 Task: Look for space in Salaqi, China from 9th June, 2023 to 16th June, 2023 for 2 adults in price range Rs.8000 to Rs.16000. Place can be entire place with 2 bedrooms having 2 beds and 1 bathroom. Property type can be house, flat, guest house. Booking option can be shelf check-in. Required host language is Chinese (Simplified).
Action: Mouse moved to (697, 91)
Screenshot: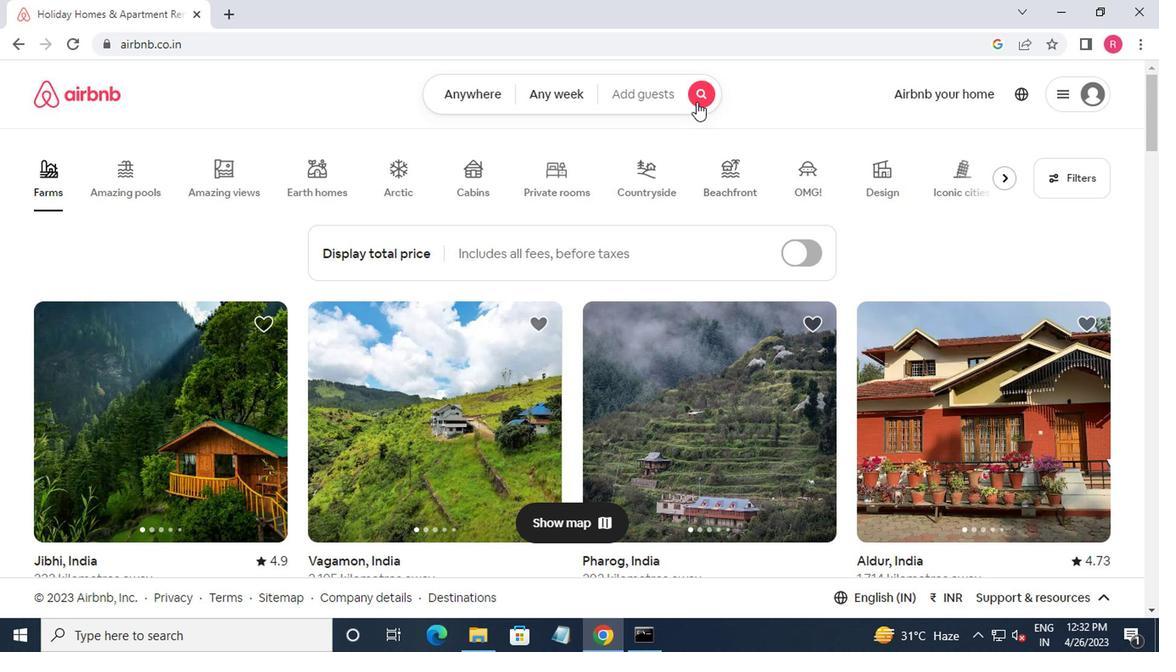 
Action: Mouse pressed left at (697, 91)
Screenshot: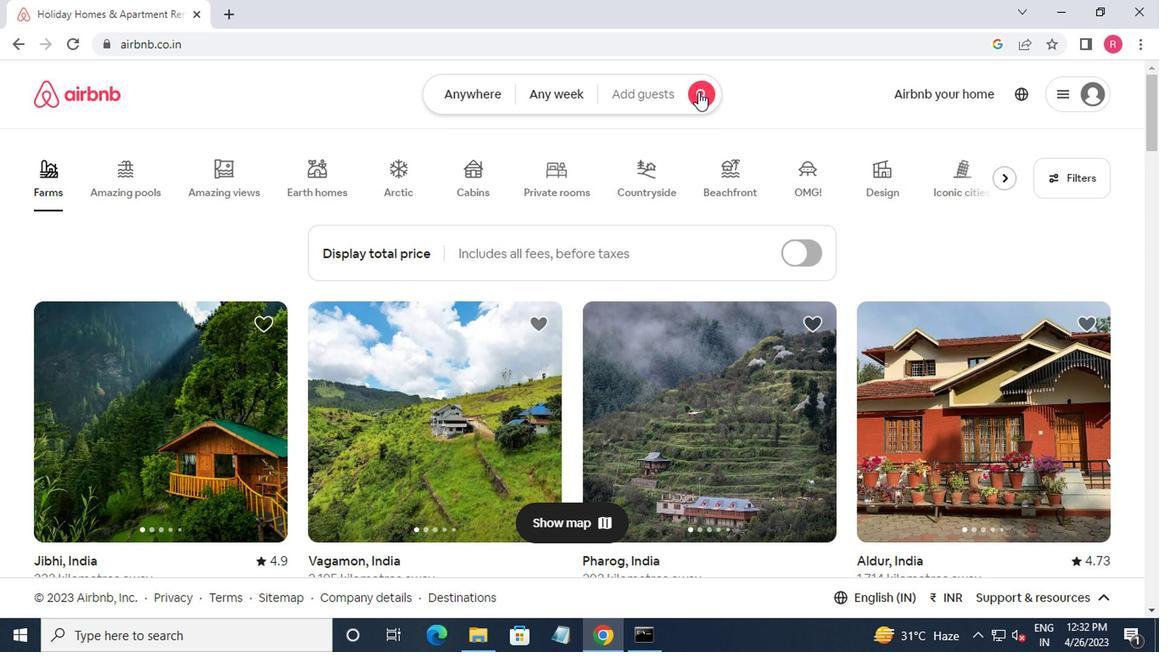 
Action: Mouse moved to (370, 169)
Screenshot: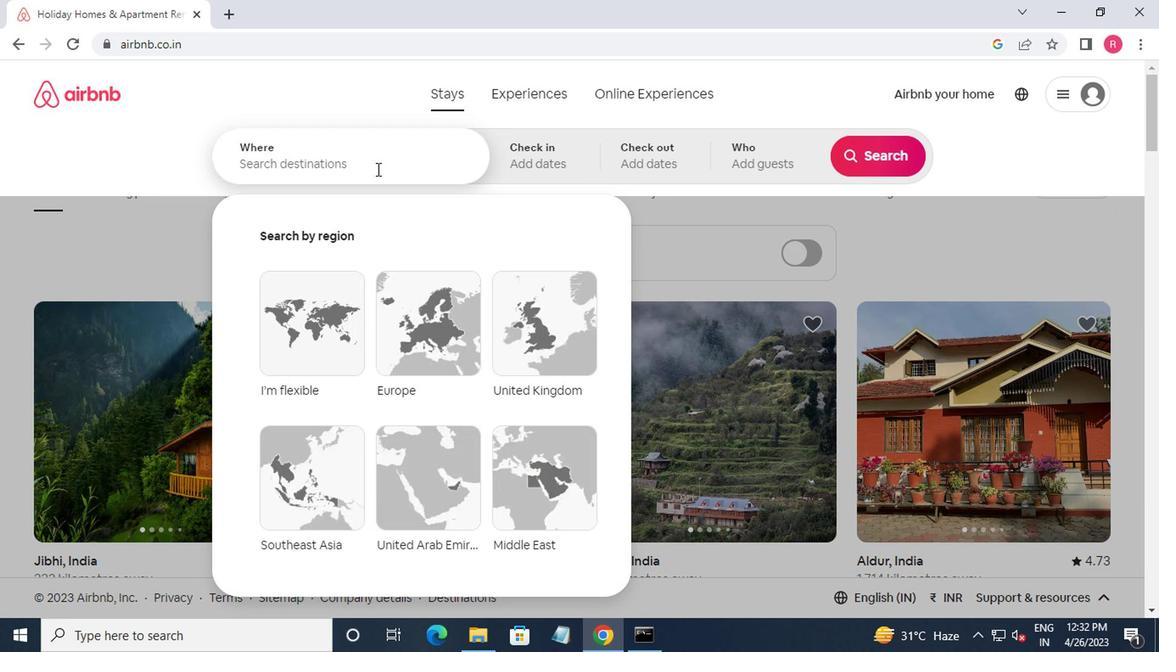 
Action: Mouse pressed left at (370, 169)
Screenshot: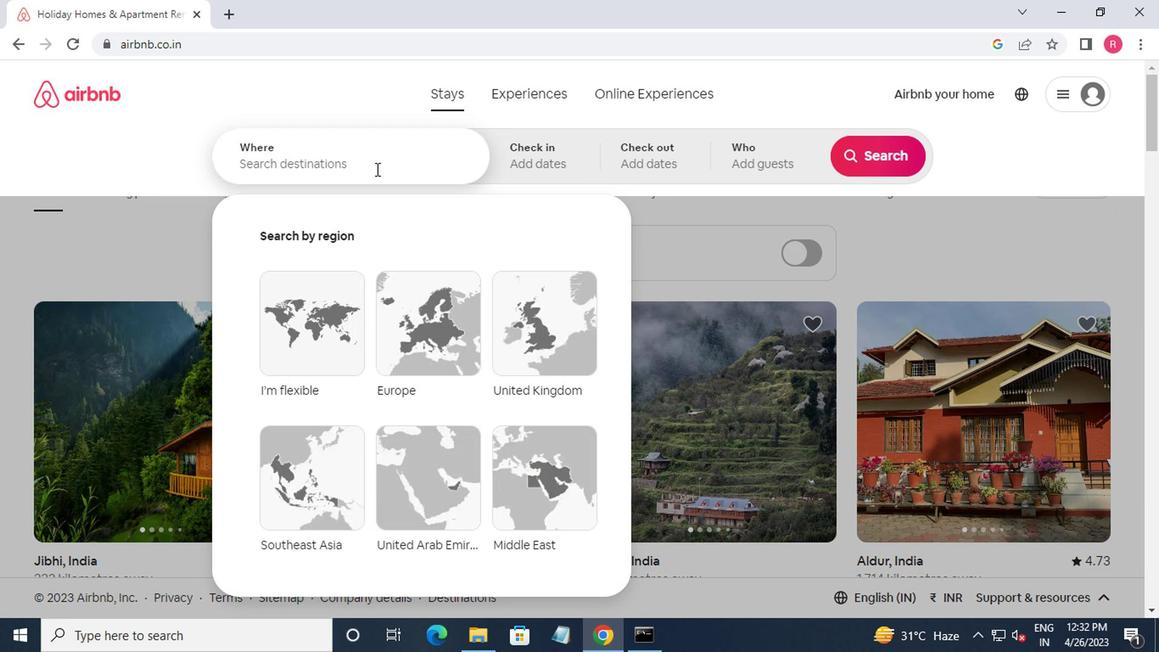 
Action: Mouse moved to (387, 176)
Screenshot: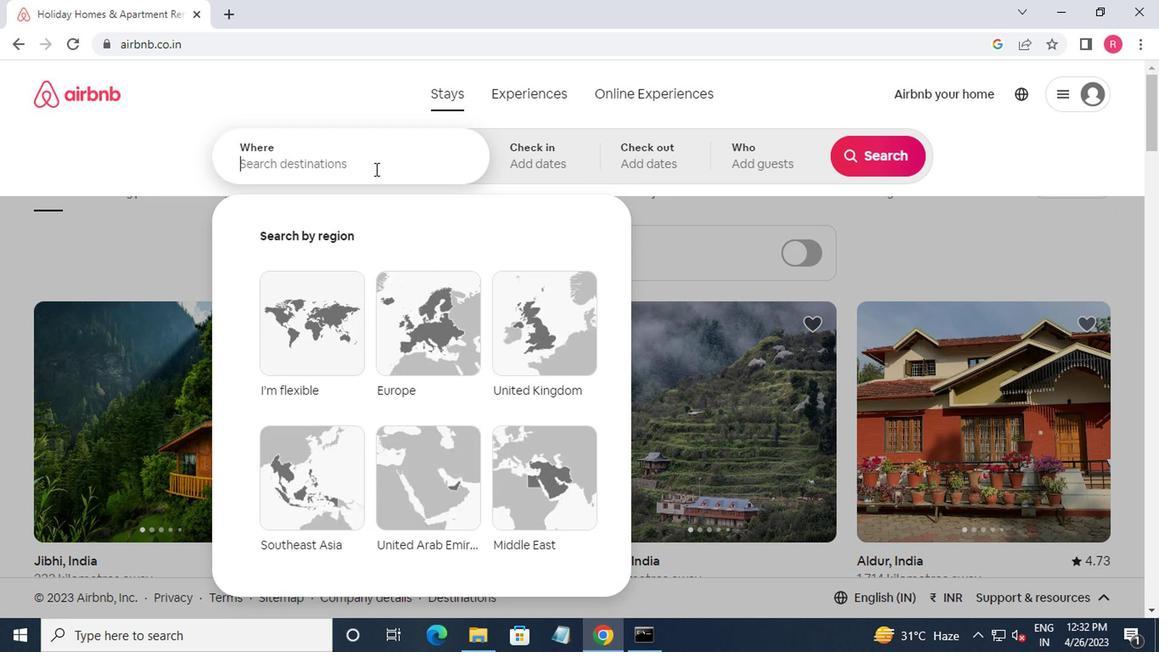 
Action: Key pressed salaqi,china<Key.enter>
Screenshot: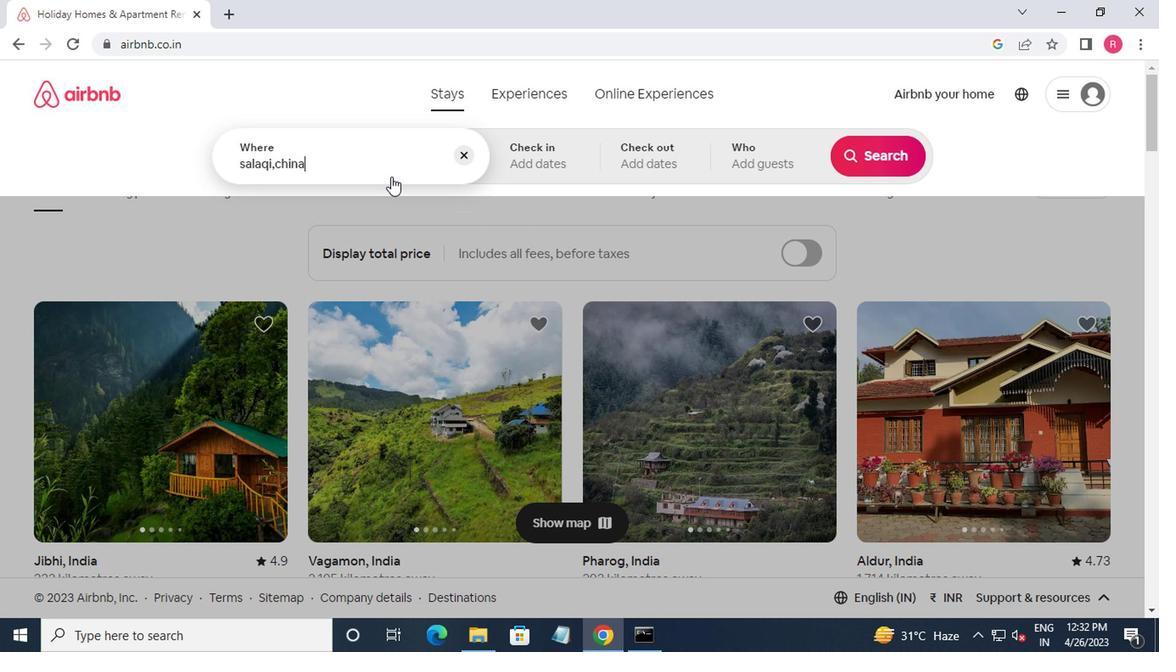 
Action: Mouse moved to (863, 296)
Screenshot: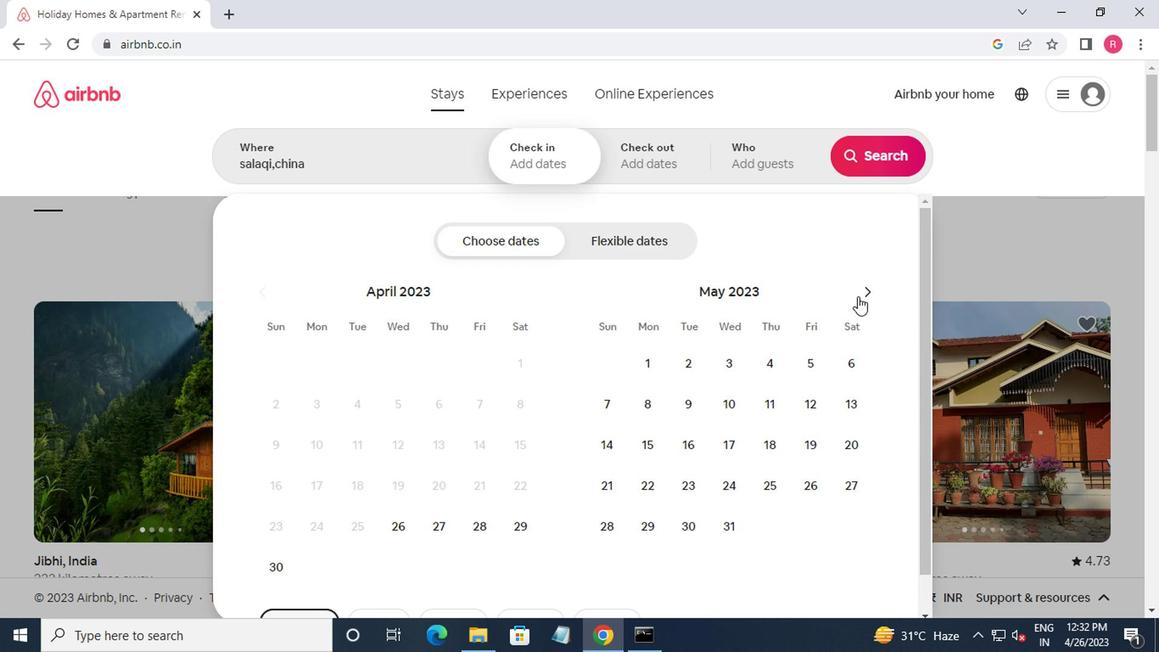 
Action: Mouse pressed left at (863, 296)
Screenshot: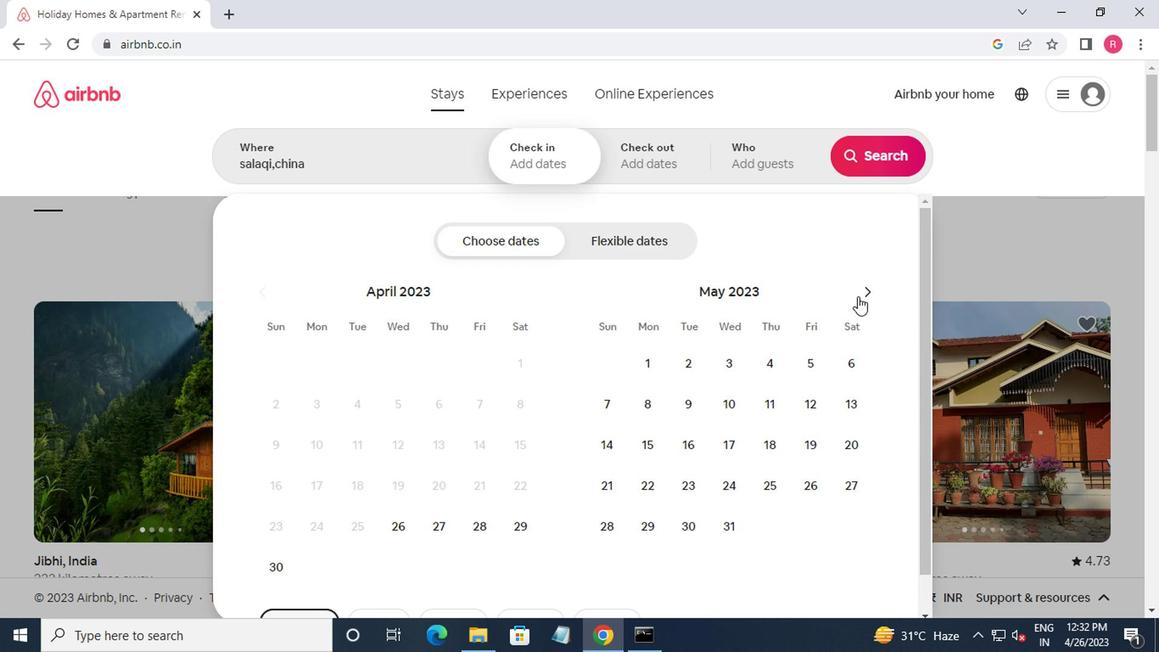 
Action: Mouse moved to (810, 416)
Screenshot: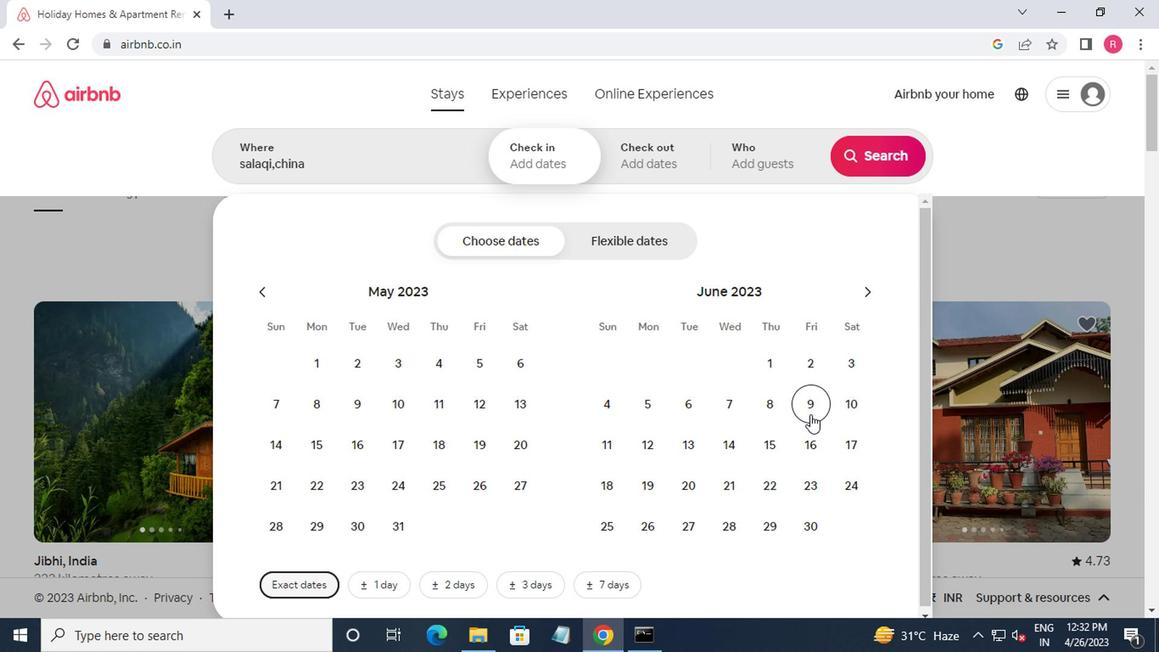 
Action: Mouse pressed left at (810, 416)
Screenshot: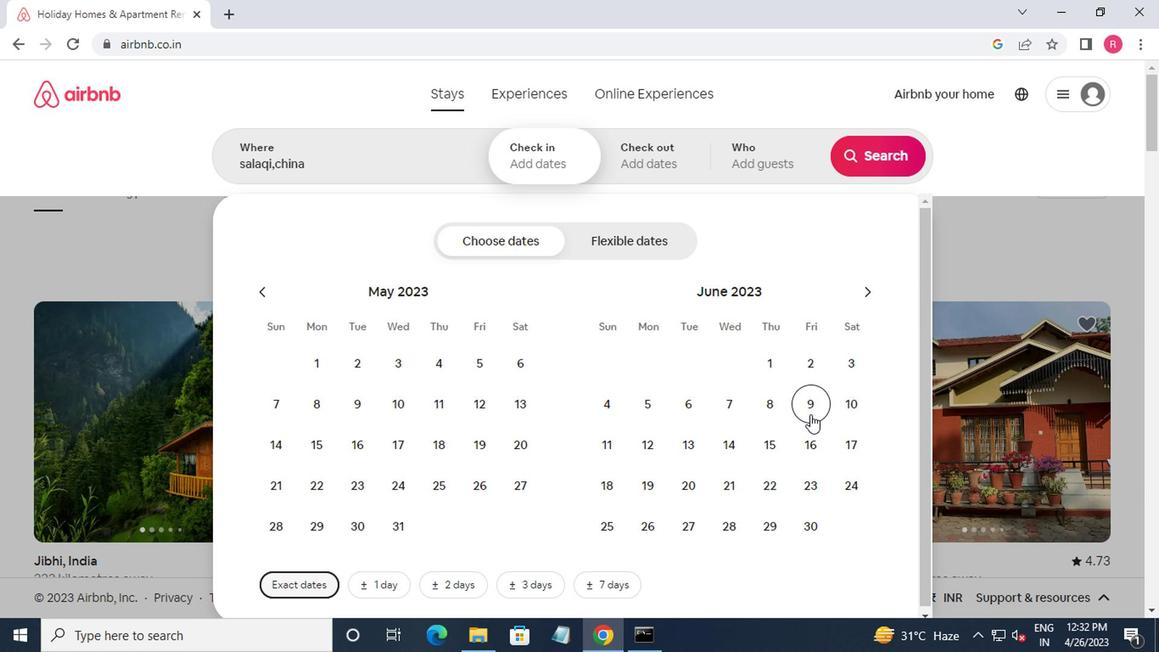 
Action: Mouse moved to (814, 453)
Screenshot: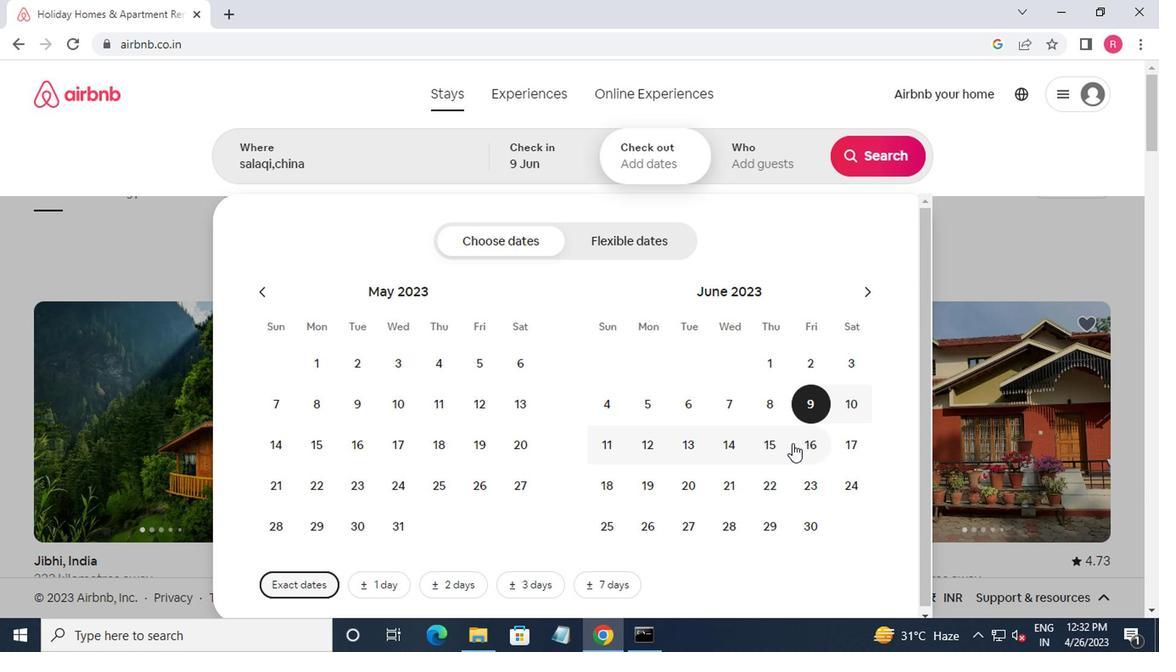 
Action: Mouse pressed left at (814, 453)
Screenshot: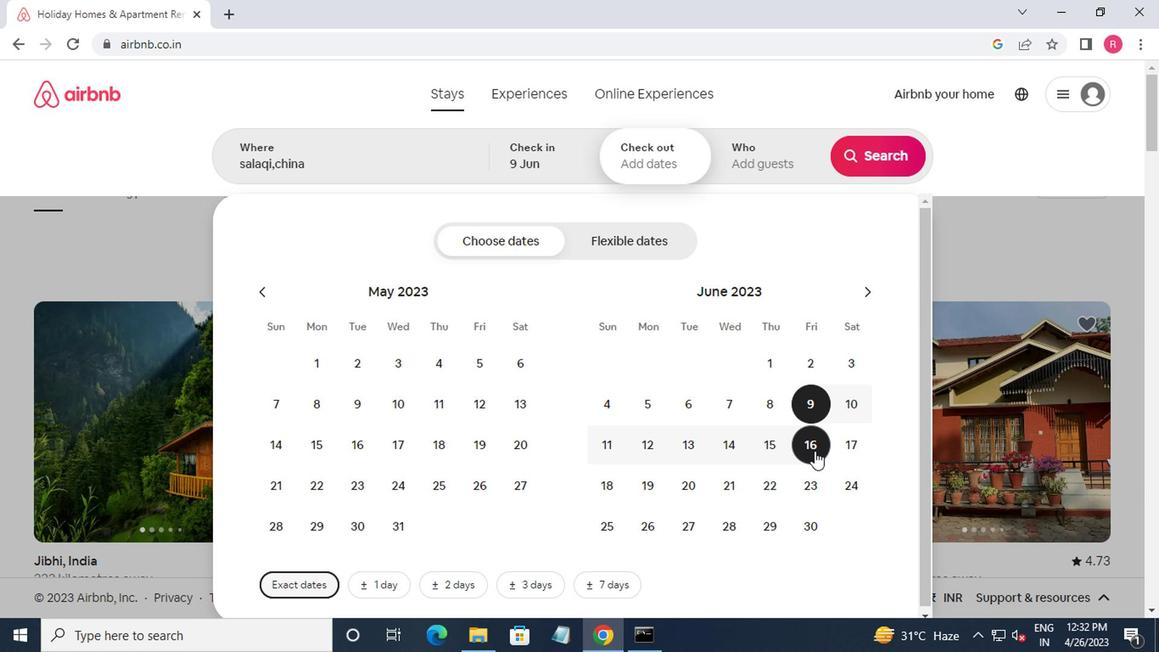 
Action: Mouse moved to (750, 170)
Screenshot: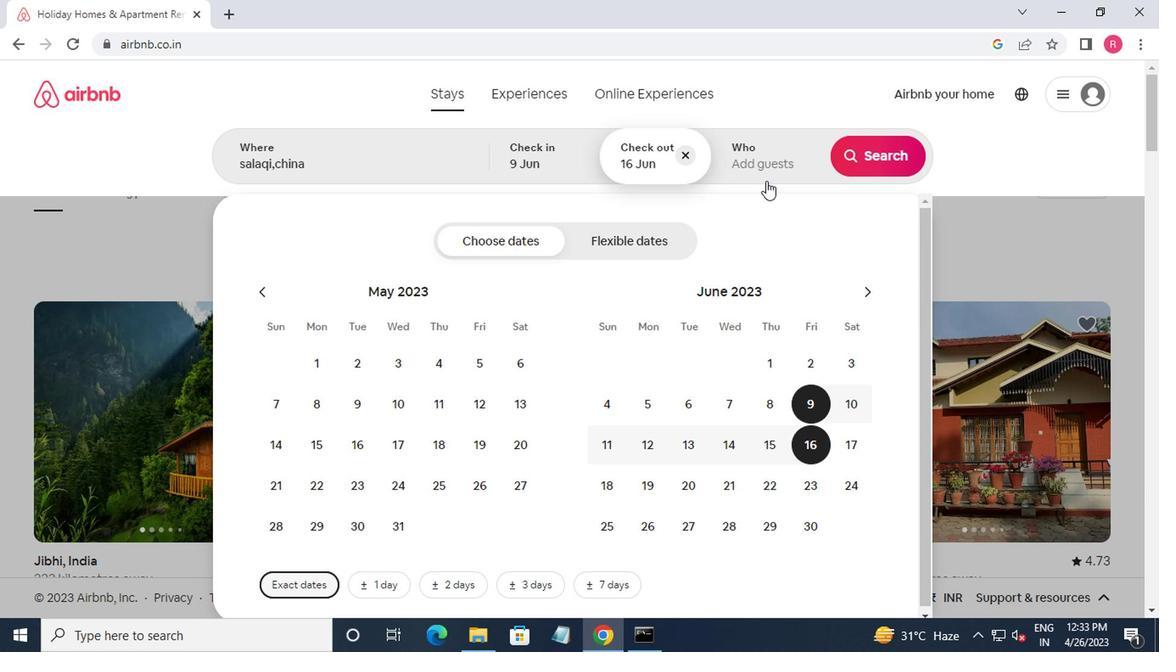
Action: Mouse pressed left at (750, 170)
Screenshot: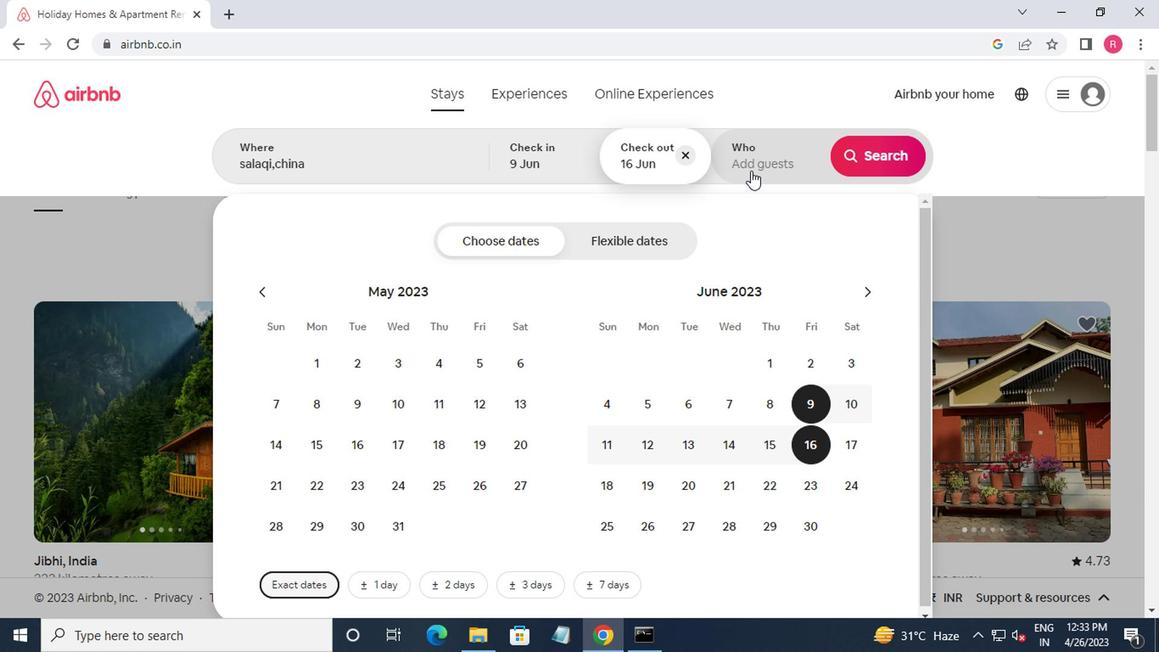 
Action: Mouse moved to (881, 253)
Screenshot: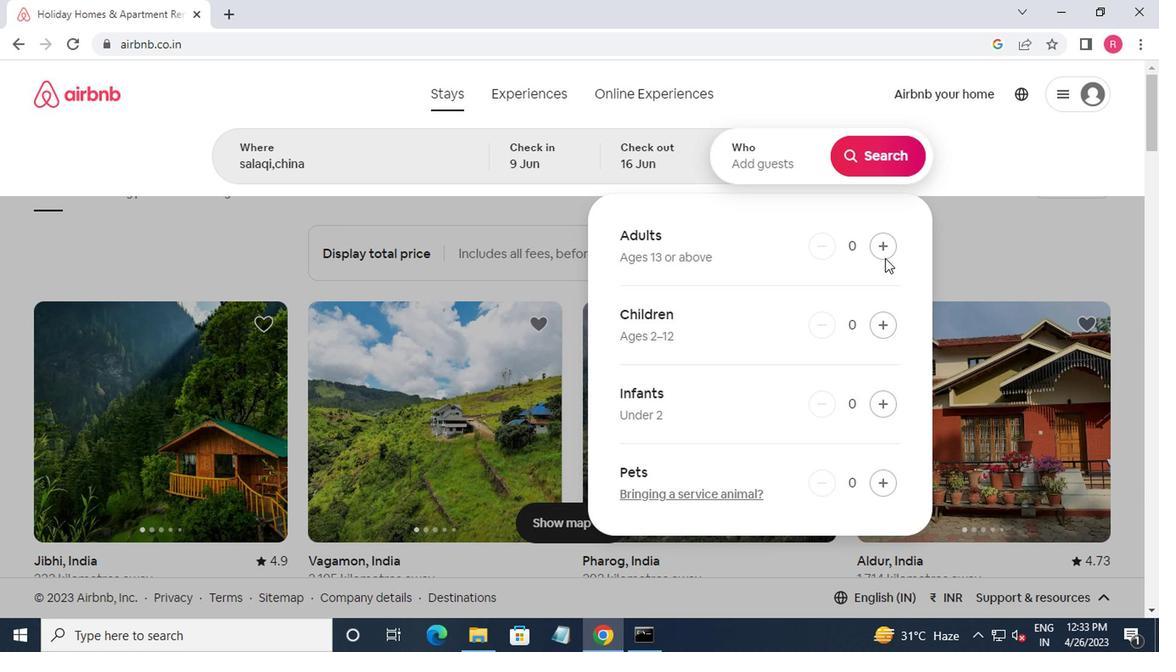 
Action: Mouse pressed left at (881, 253)
Screenshot: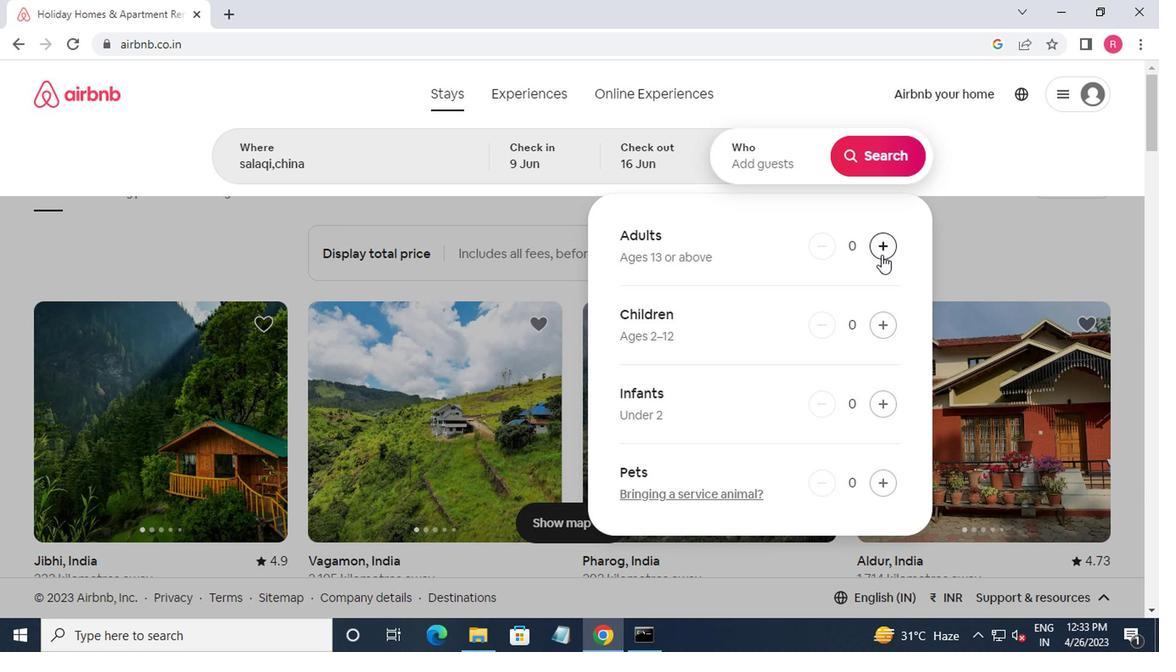 
Action: Mouse moved to (883, 251)
Screenshot: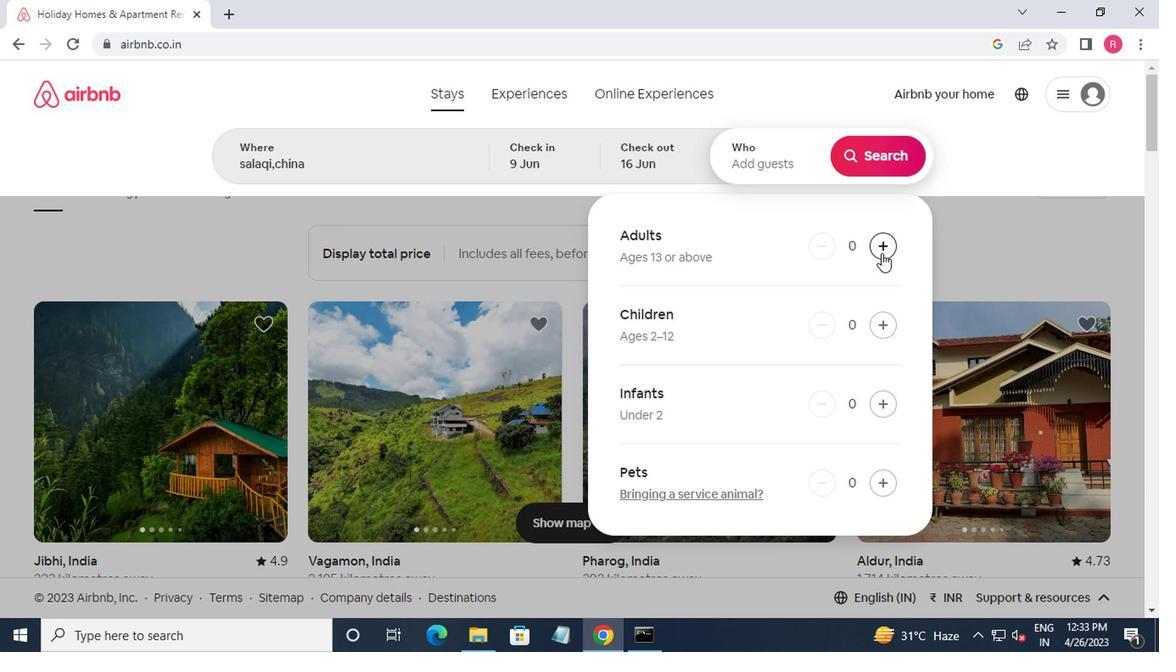 
Action: Mouse pressed left at (883, 251)
Screenshot: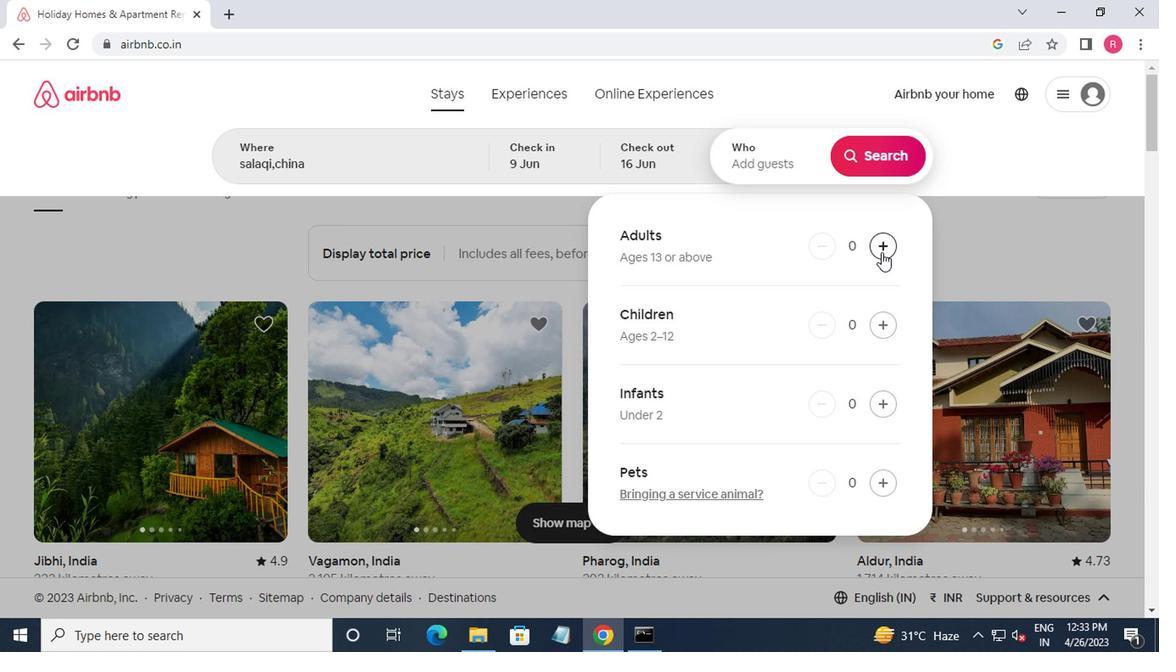 
Action: Mouse moved to (867, 165)
Screenshot: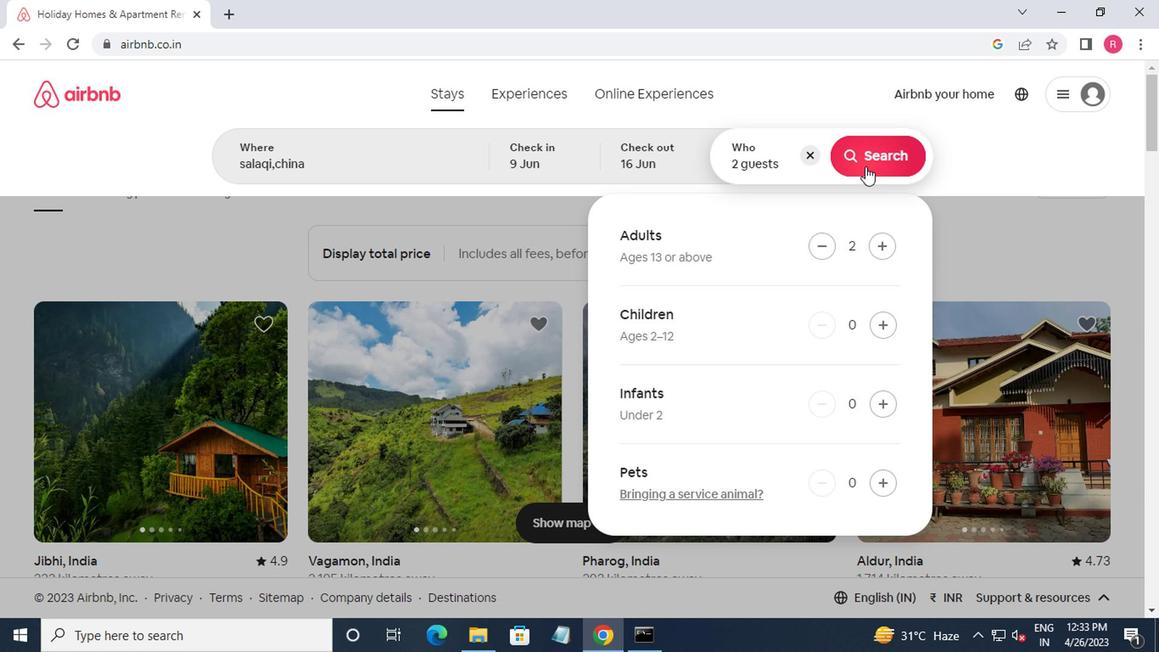 
Action: Mouse pressed left at (867, 165)
Screenshot: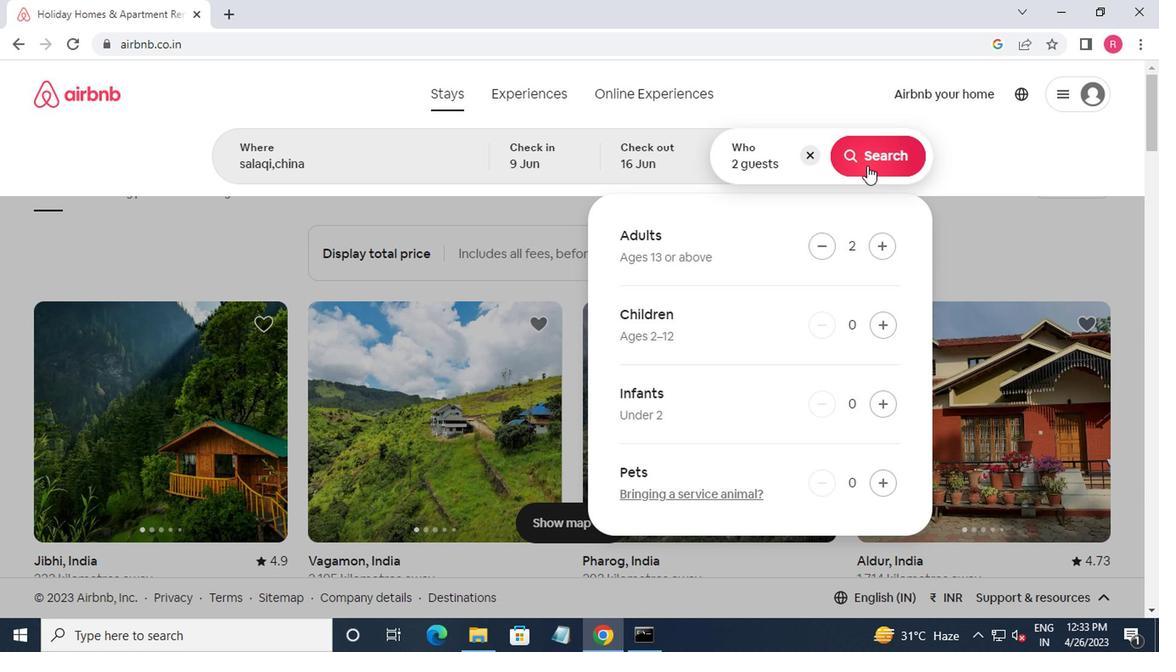 
Action: Mouse moved to (1064, 169)
Screenshot: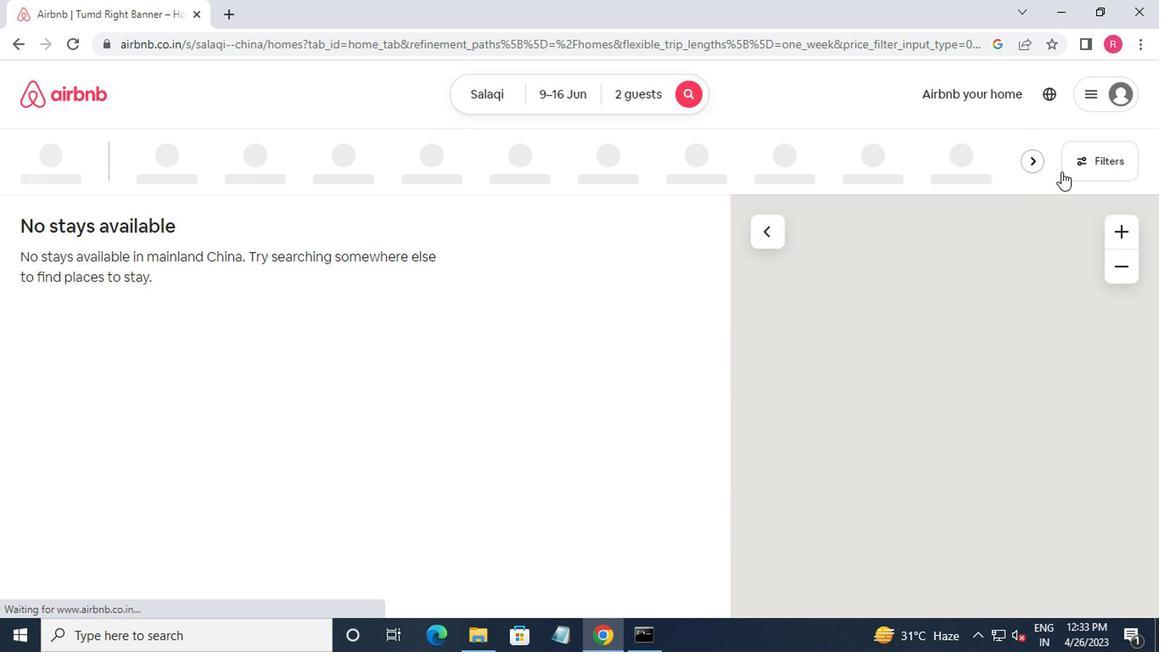 
Action: Mouse pressed left at (1064, 169)
Screenshot: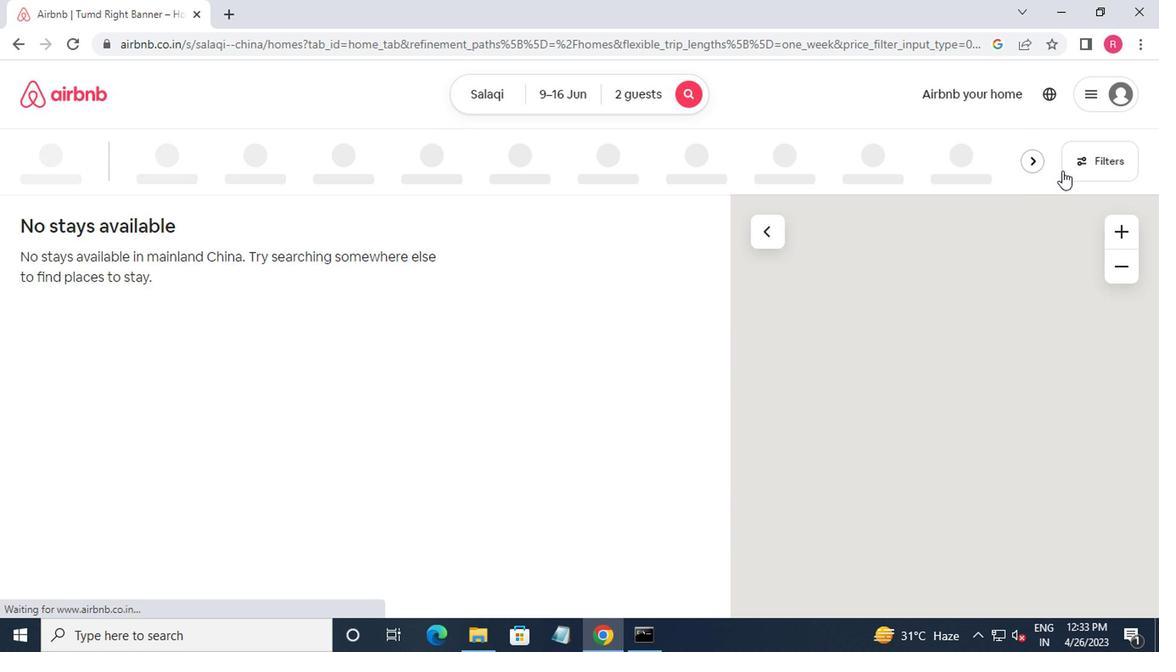 
Action: Mouse moved to (387, 274)
Screenshot: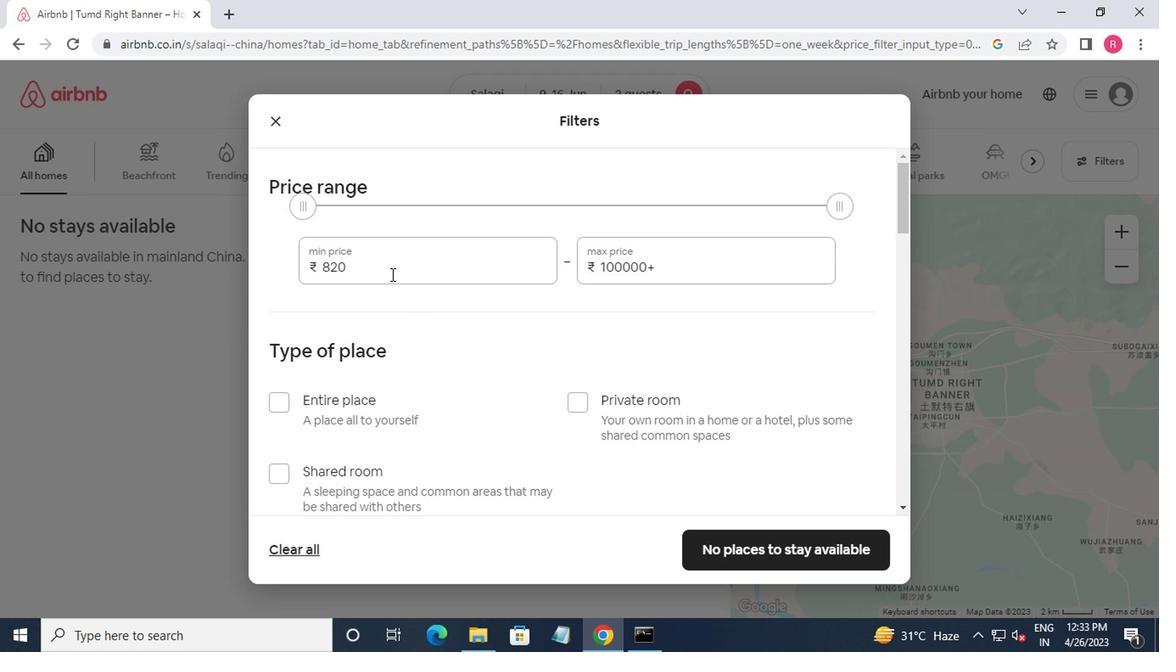 
Action: Mouse pressed left at (387, 274)
Screenshot: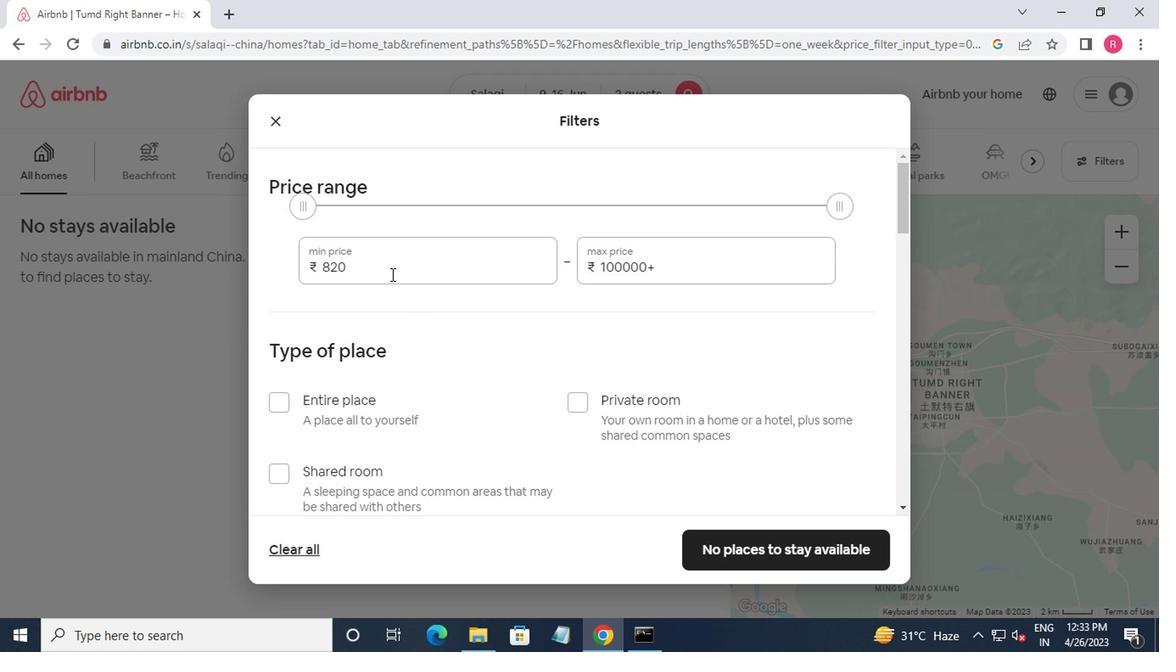 
Action: Mouse moved to (395, 273)
Screenshot: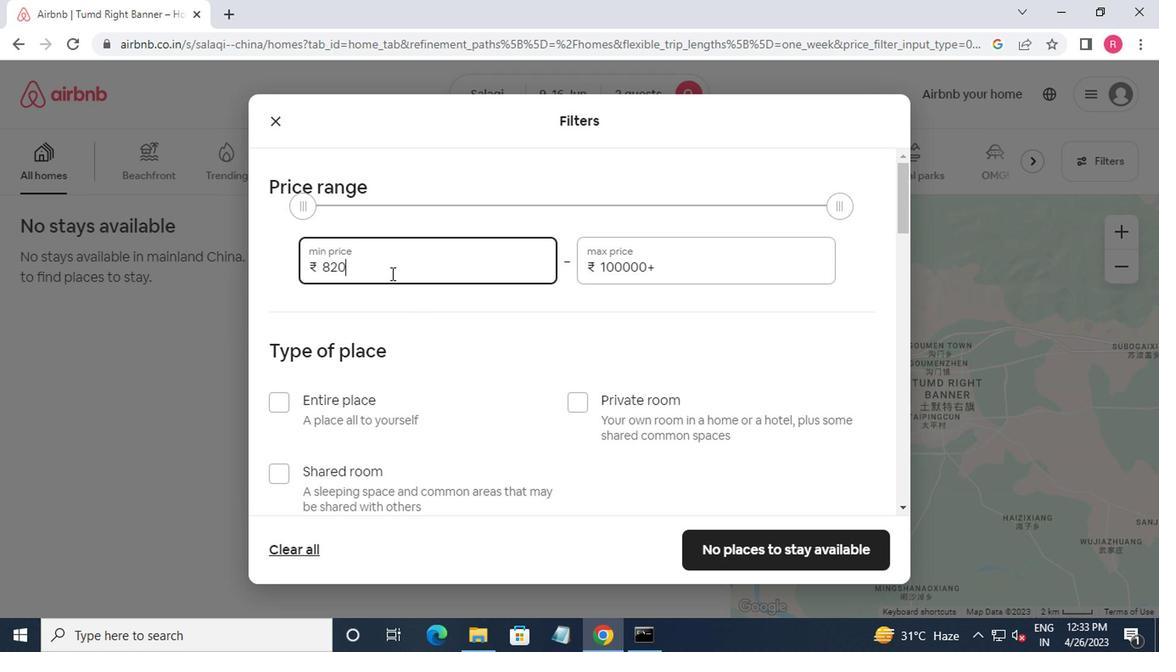 
Action: Key pressed <Key.backspace><Key.backspace>000<Key.tab>16000
Screenshot: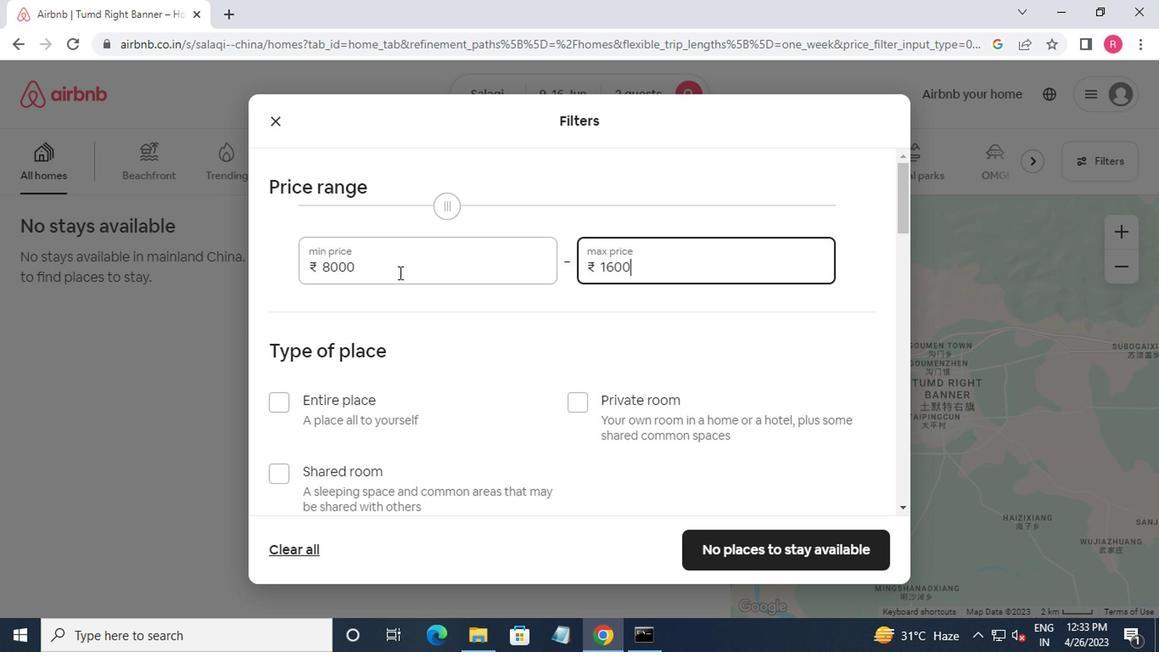 
Action: Mouse moved to (472, 433)
Screenshot: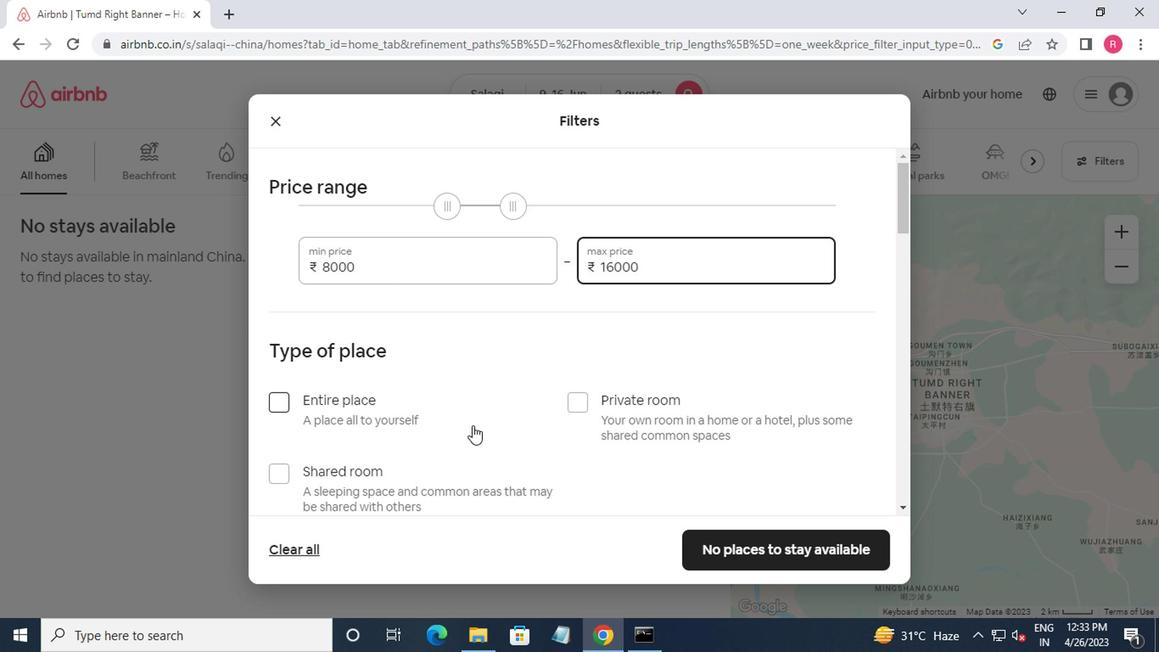 
Action: Mouse scrolled (472, 432) with delta (0, 0)
Screenshot: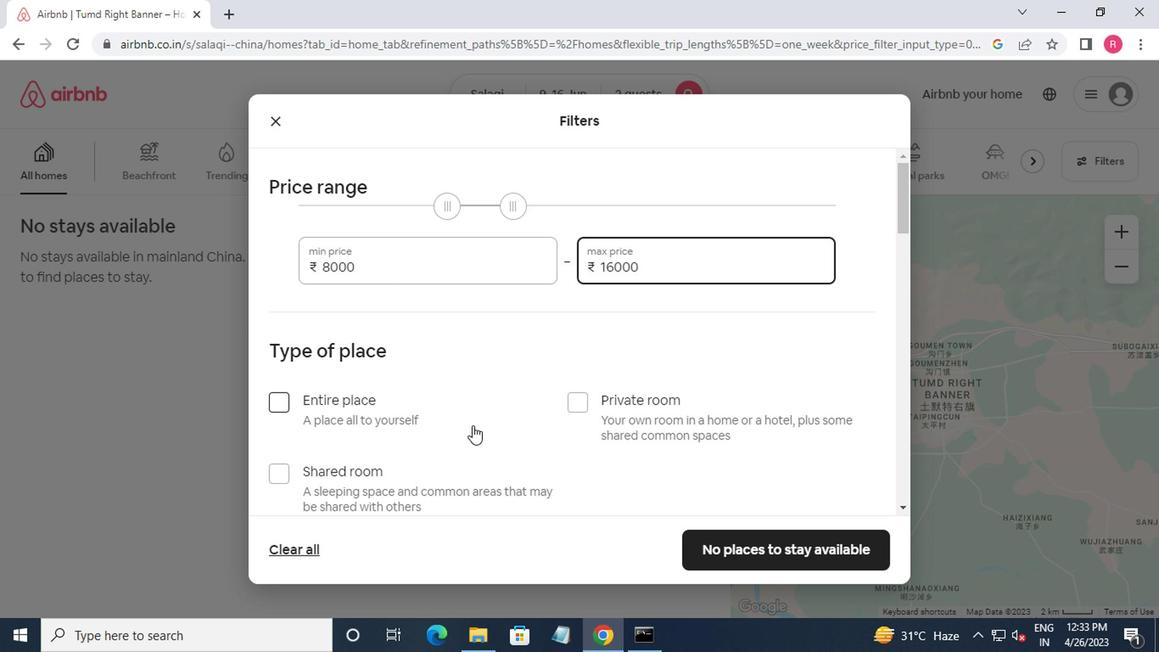 
Action: Mouse moved to (277, 321)
Screenshot: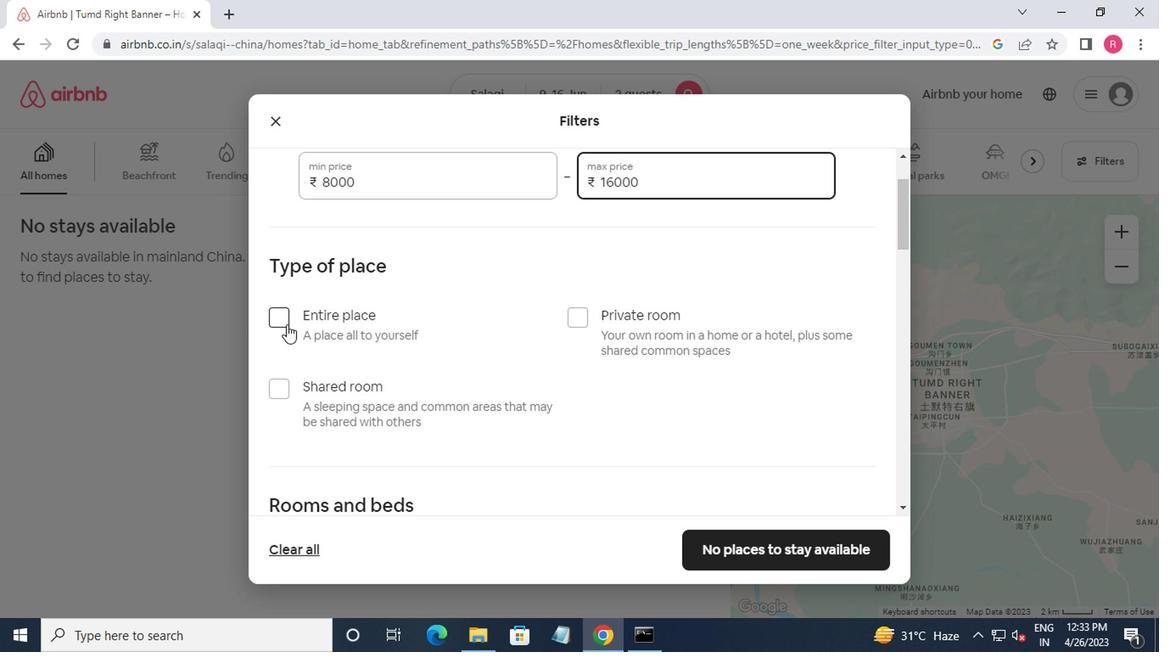 
Action: Mouse pressed left at (277, 321)
Screenshot: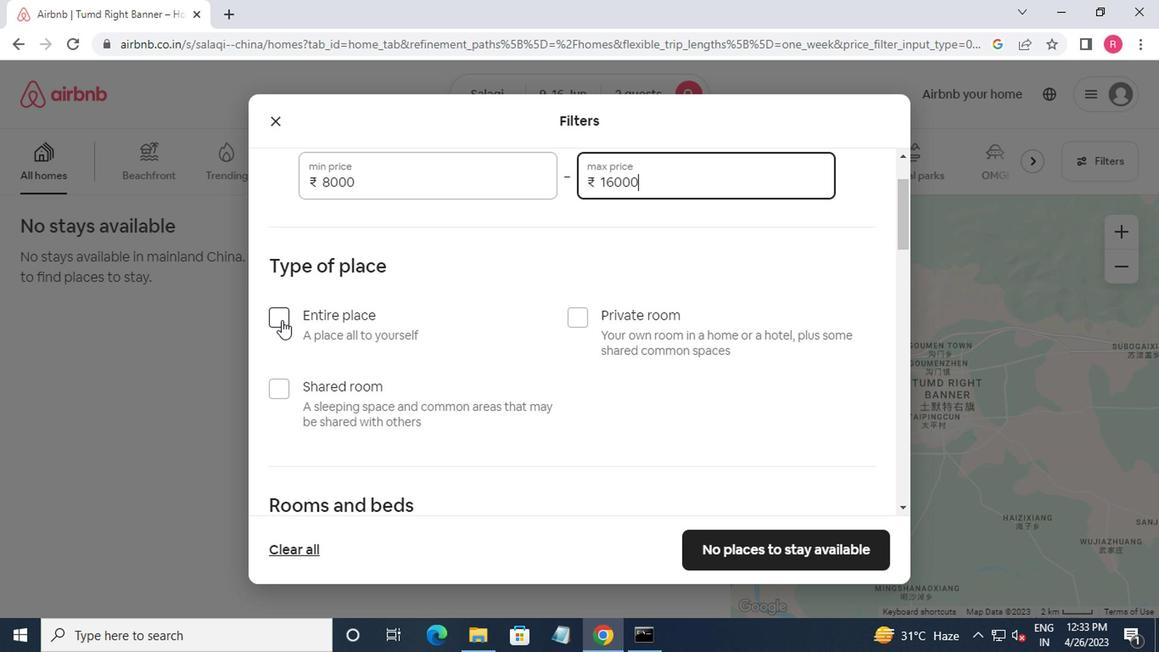 
Action: Mouse moved to (402, 358)
Screenshot: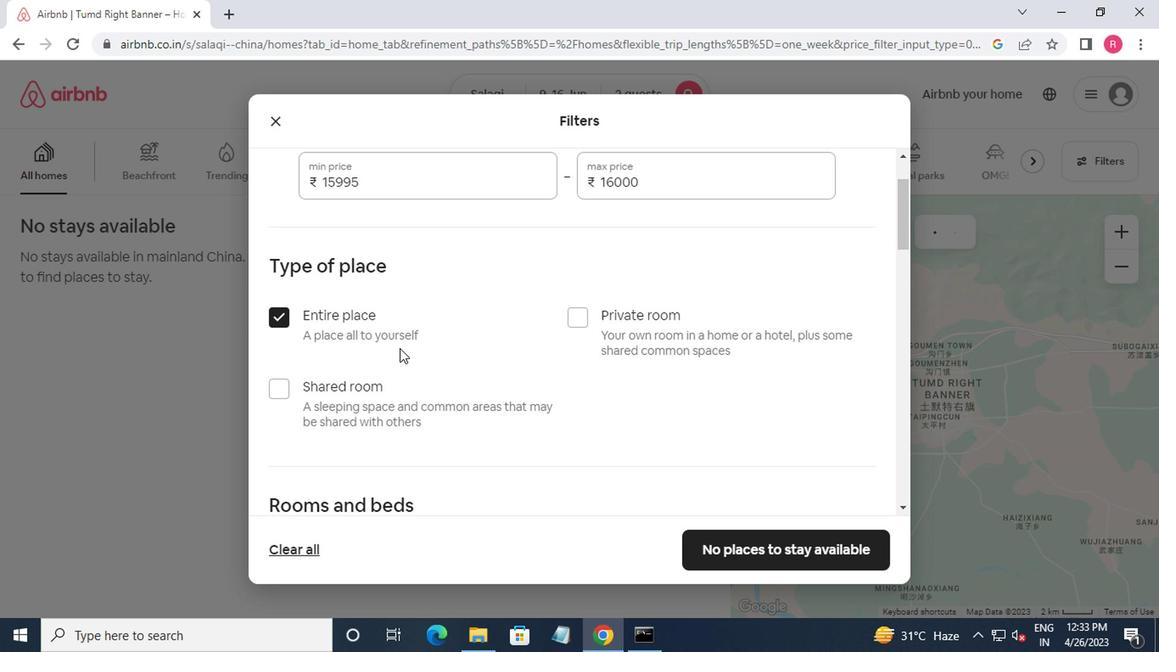 
Action: Mouse scrolled (402, 358) with delta (0, 0)
Screenshot: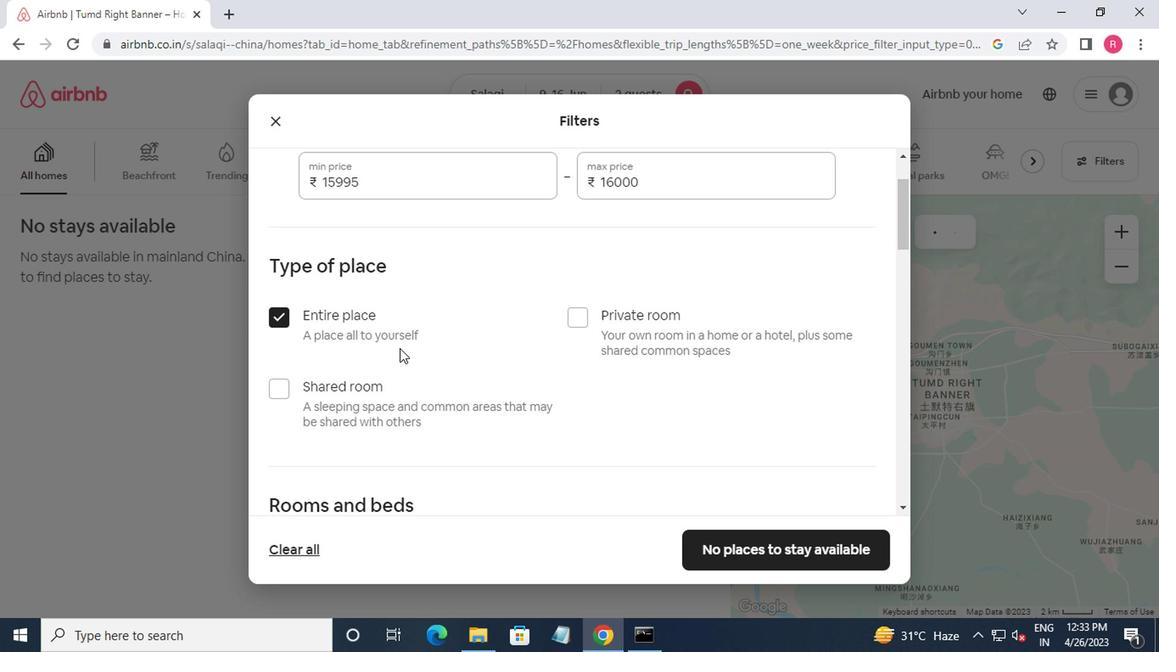 
Action: Mouse moved to (403, 363)
Screenshot: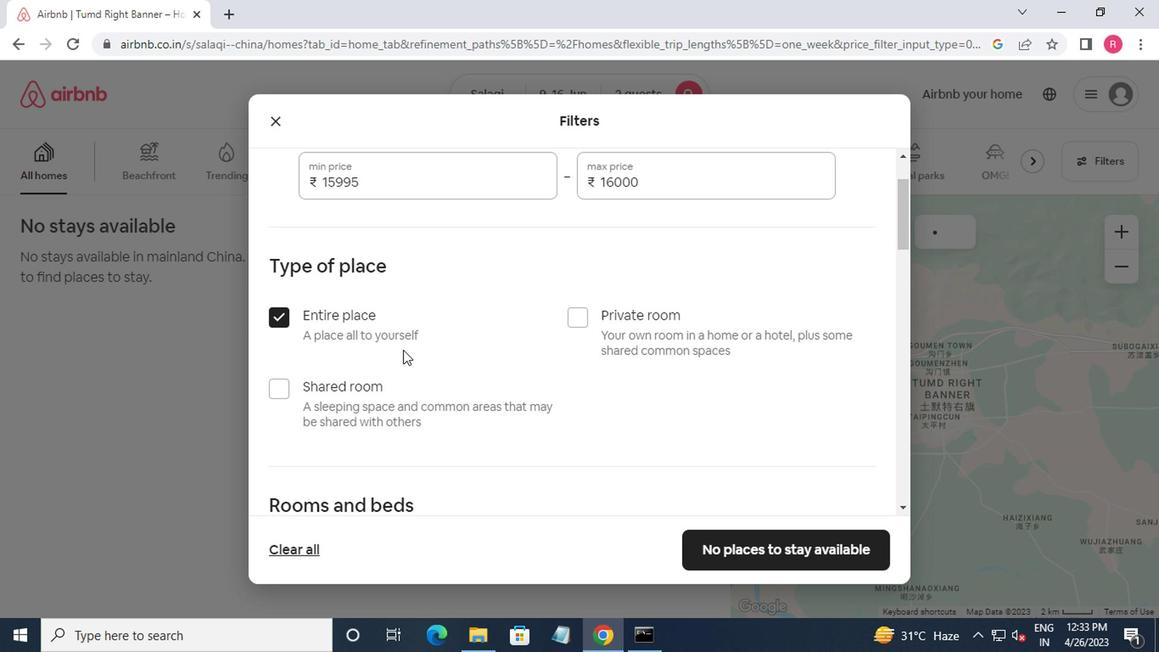 
Action: Mouse scrolled (403, 362) with delta (0, 0)
Screenshot: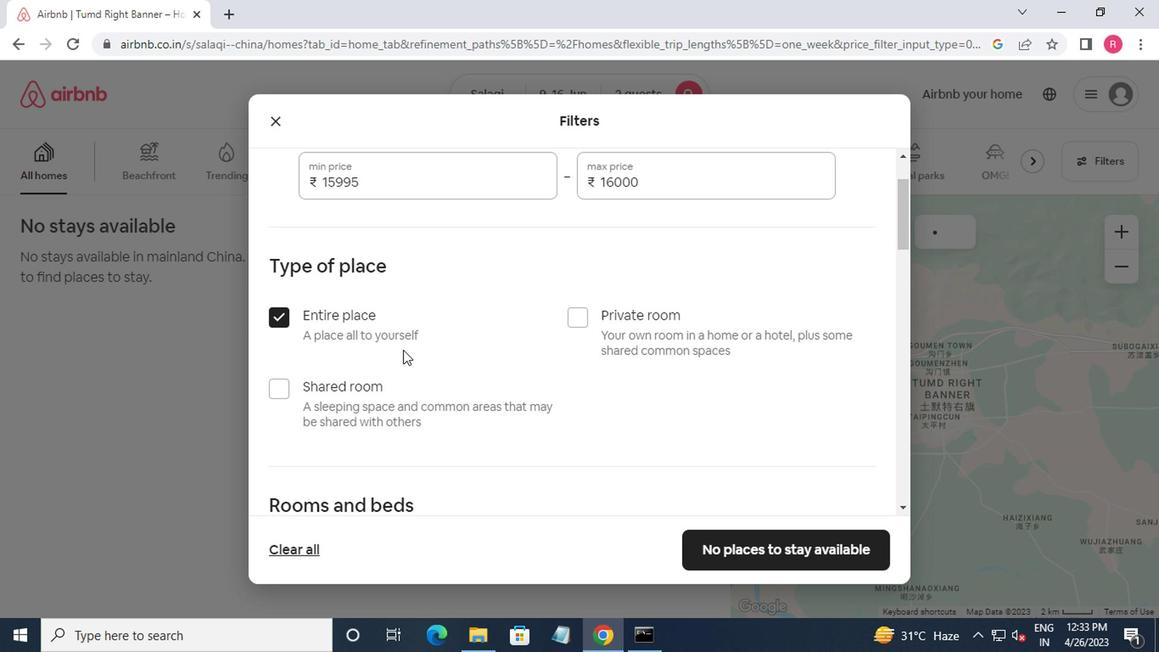 
Action: Mouse scrolled (403, 362) with delta (0, 0)
Screenshot: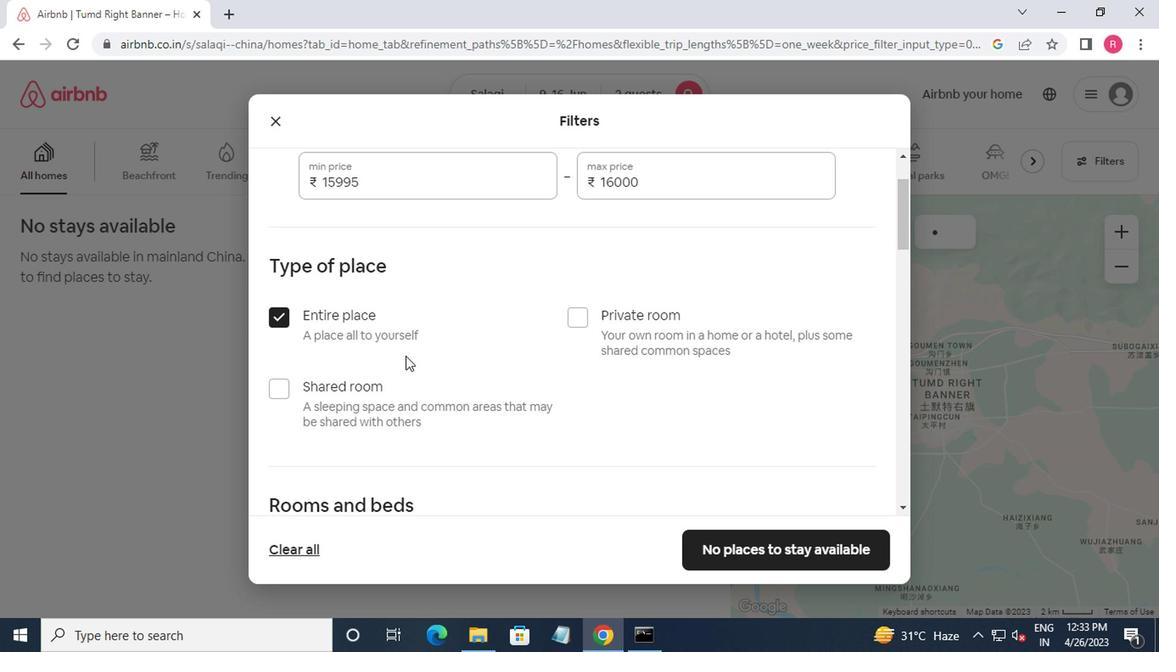 
Action: Mouse moved to (422, 345)
Screenshot: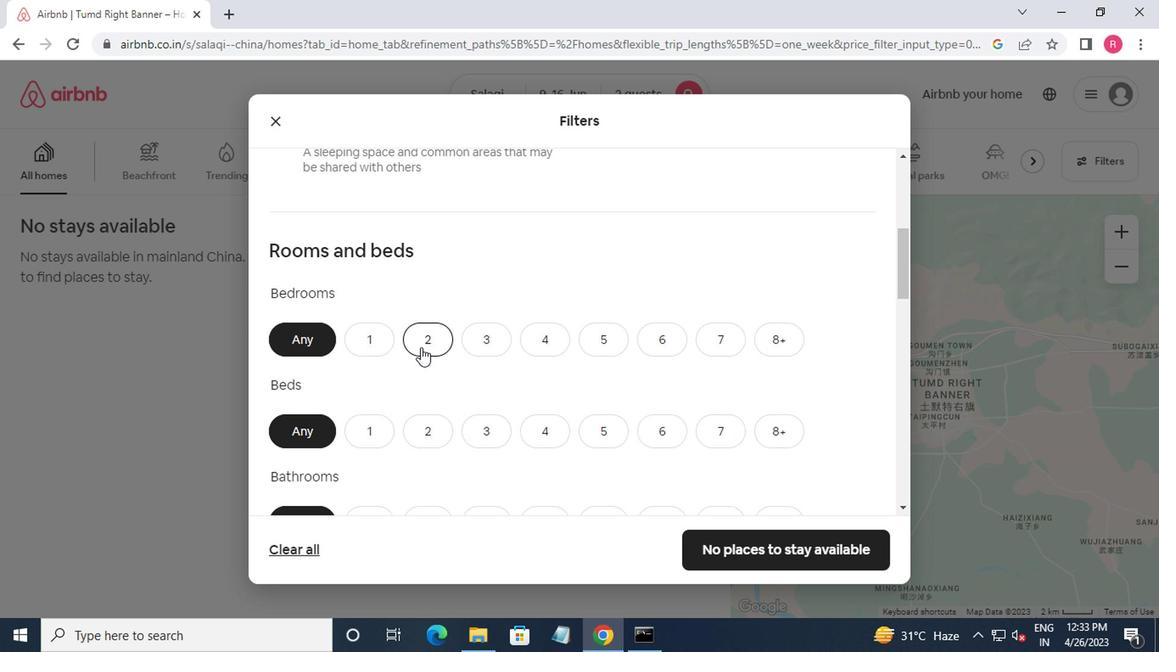 
Action: Mouse pressed left at (422, 345)
Screenshot: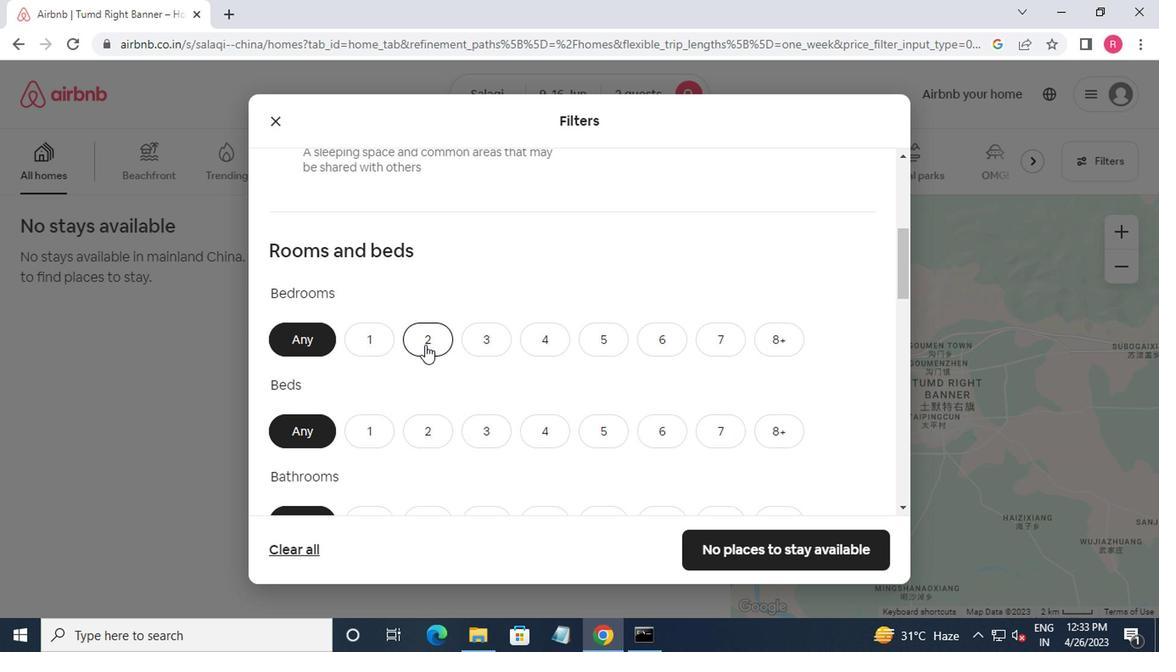 
Action: Mouse moved to (431, 422)
Screenshot: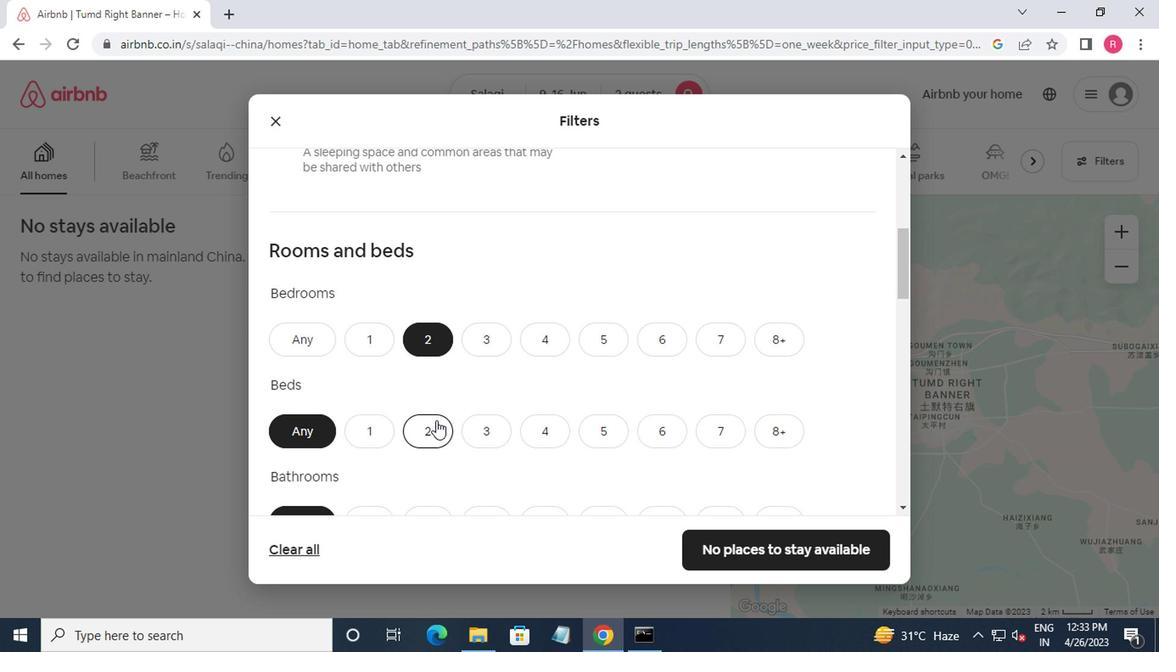 
Action: Mouse pressed left at (431, 422)
Screenshot: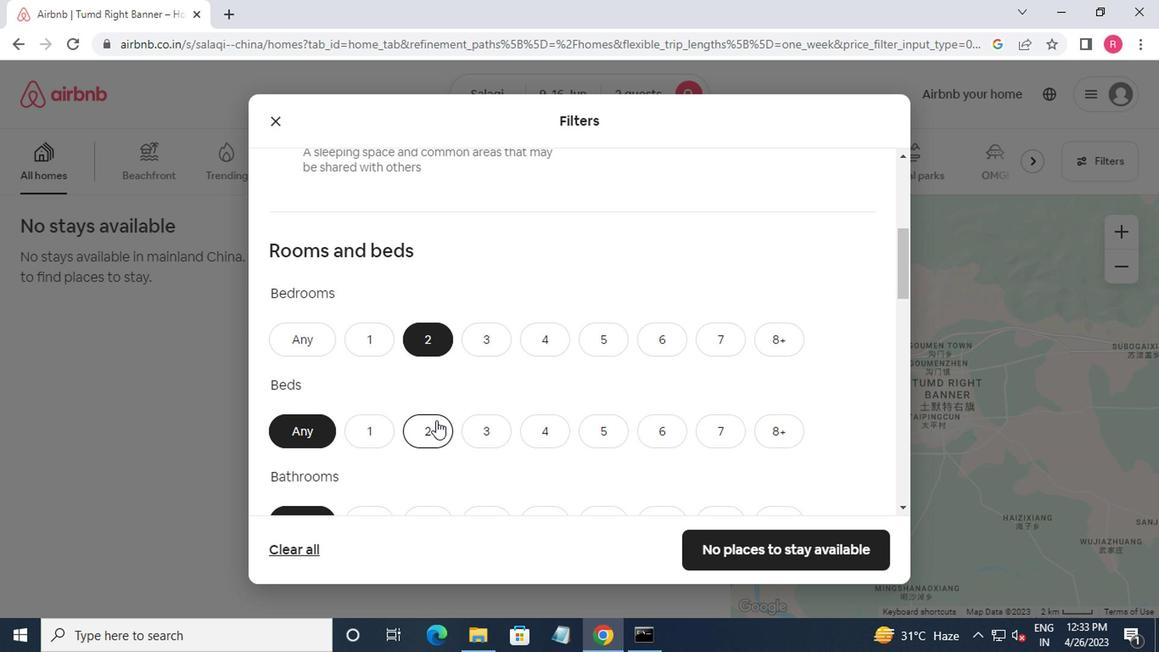 
Action: Mouse moved to (433, 426)
Screenshot: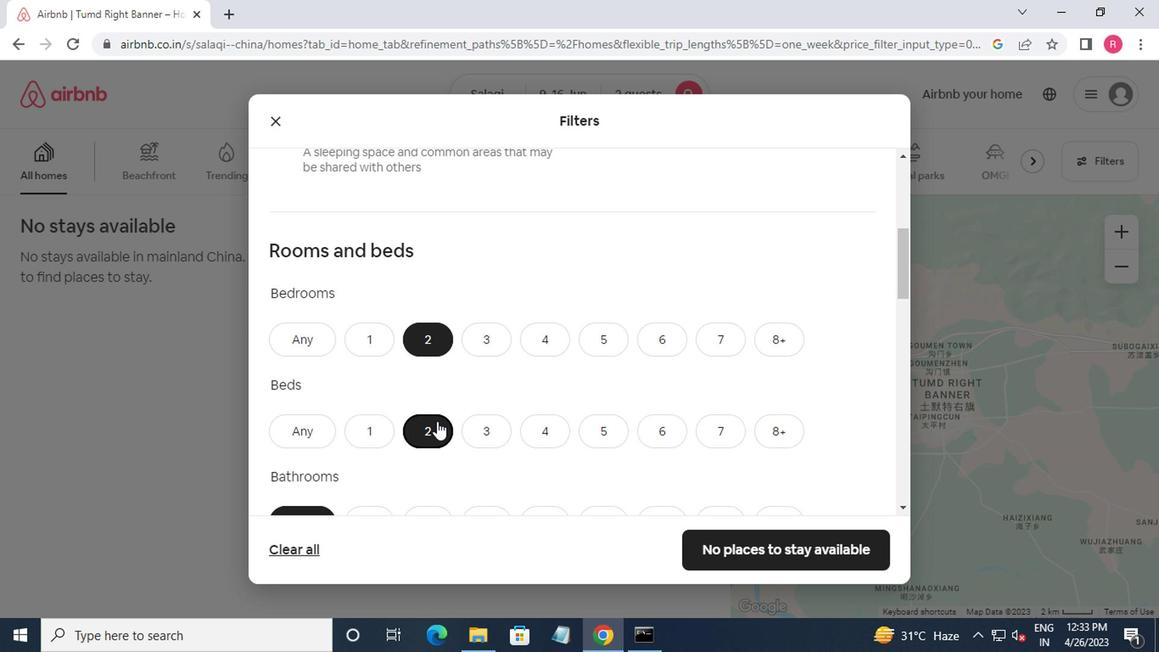 
Action: Mouse scrolled (433, 425) with delta (0, 0)
Screenshot: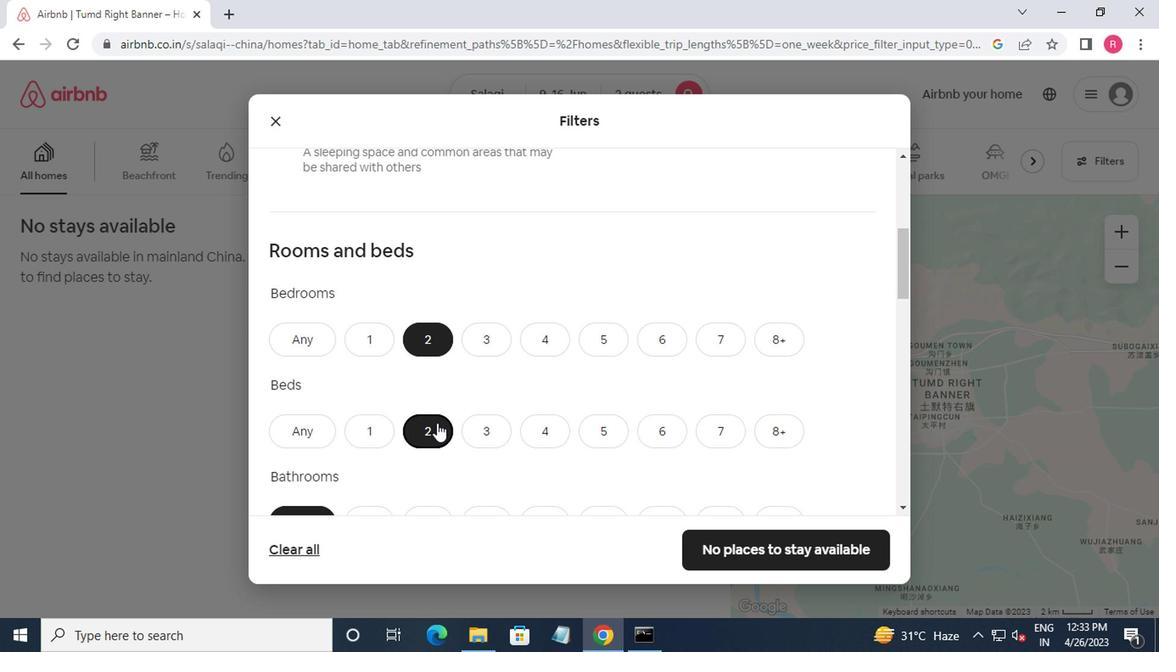 
Action: Mouse moved to (366, 425)
Screenshot: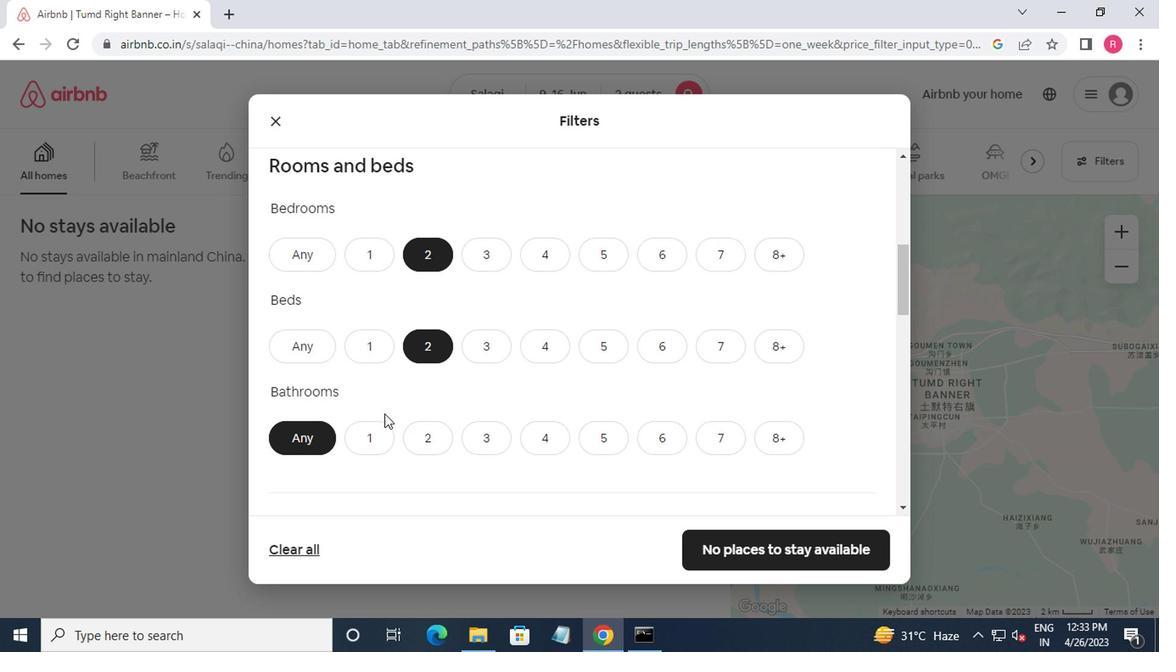 
Action: Mouse pressed left at (366, 425)
Screenshot: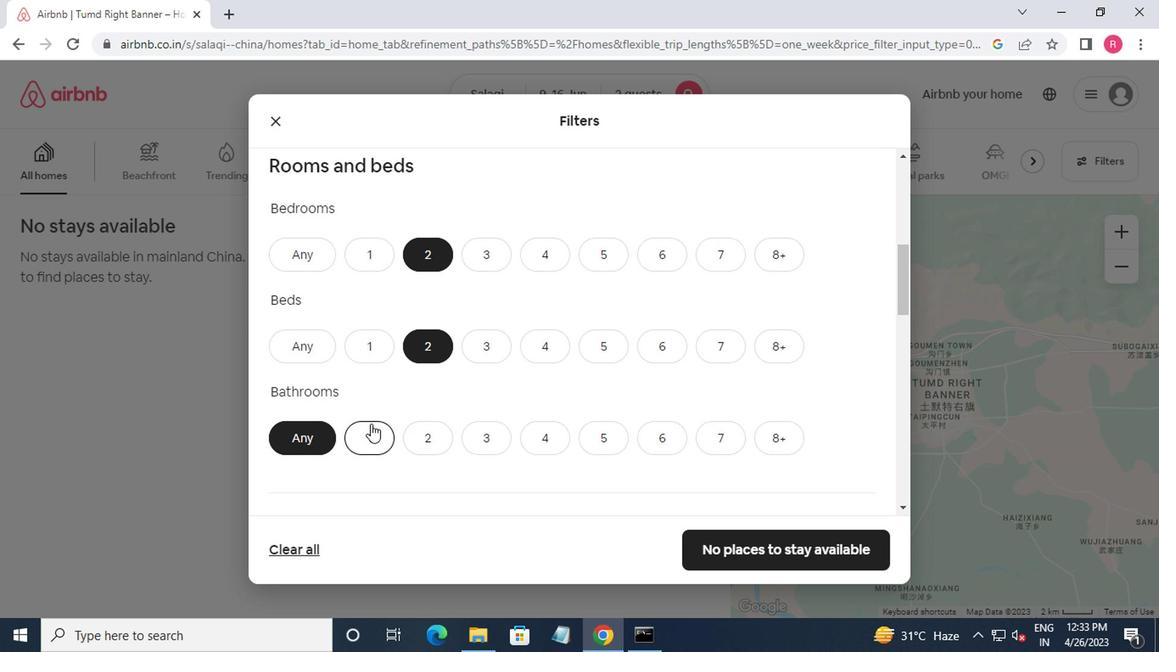 
Action: Mouse moved to (384, 424)
Screenshot: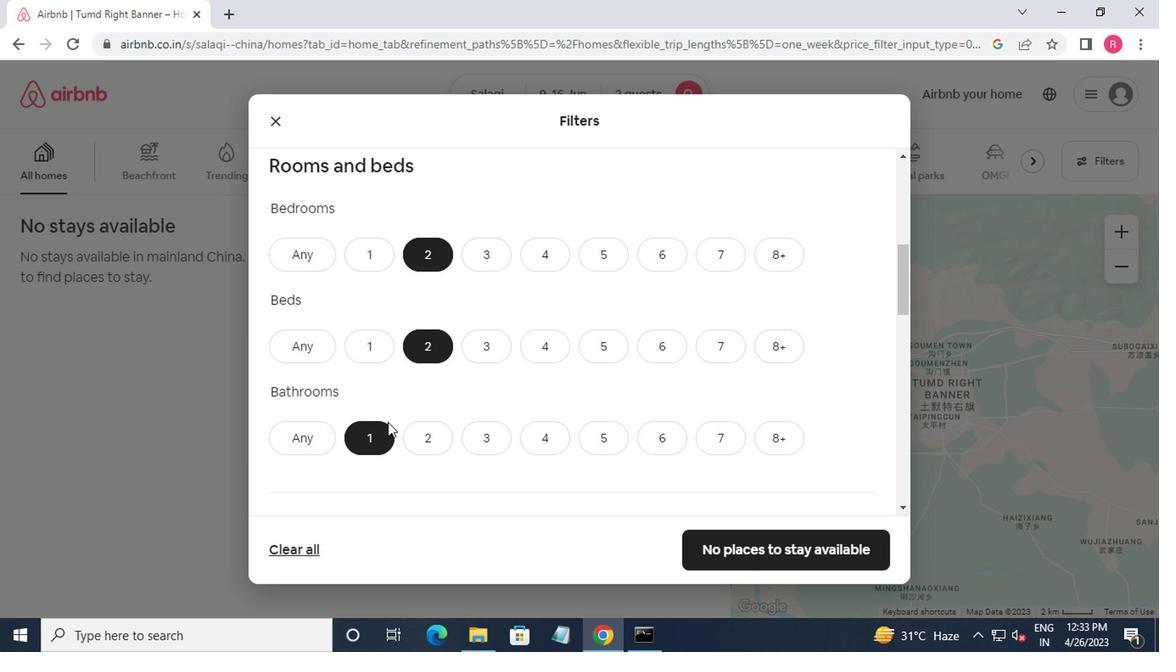 
Action: Mouse scrolled (384, 422) with delta (0, -1)
Screenshot: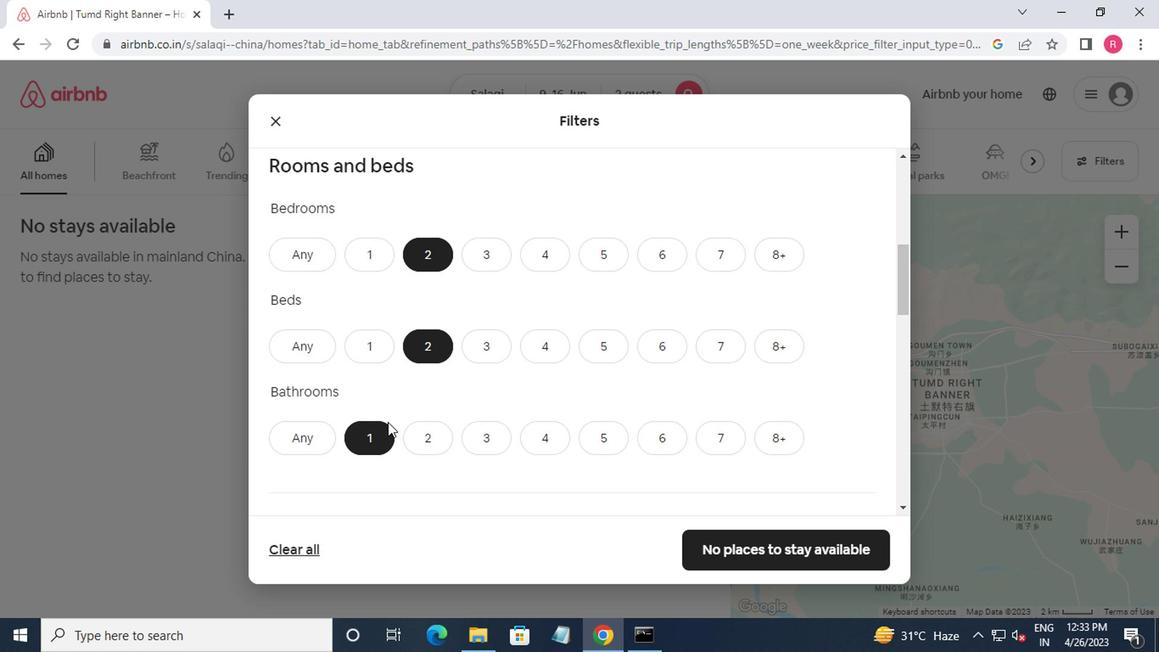 
Action: Mouse moved to (386, 424)
Screenshot: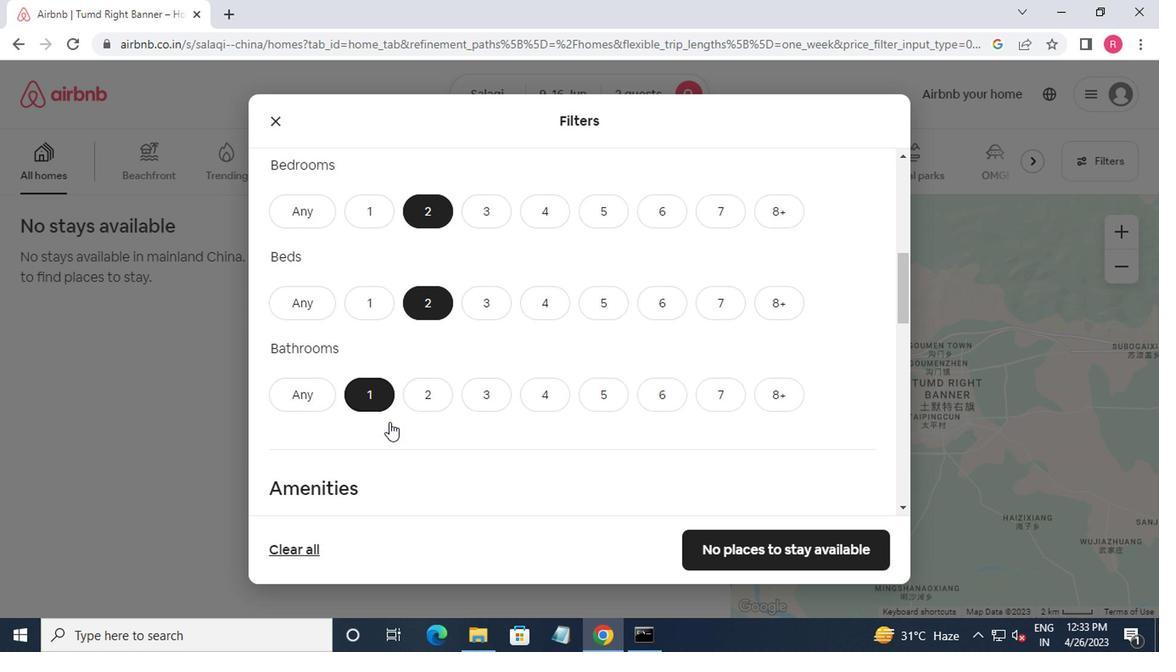 
Action: Mouse scrolled (386, 422) with delta (0, -1)
Screenshot: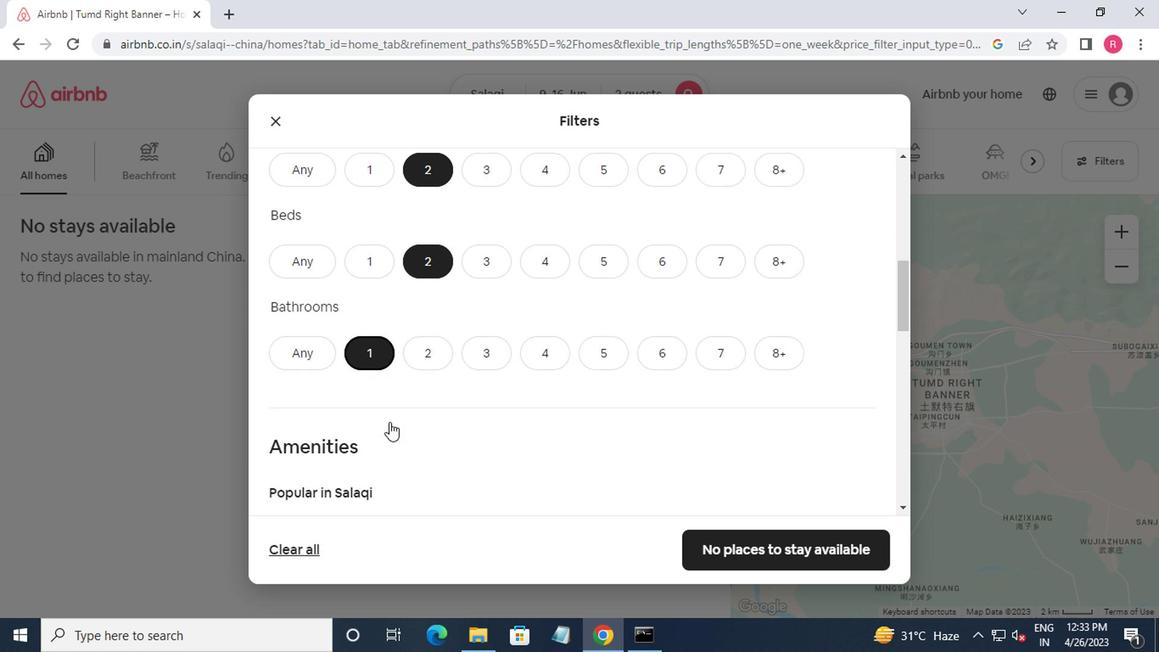 
Action: Mouse moved to (389, 424)
Screenshot: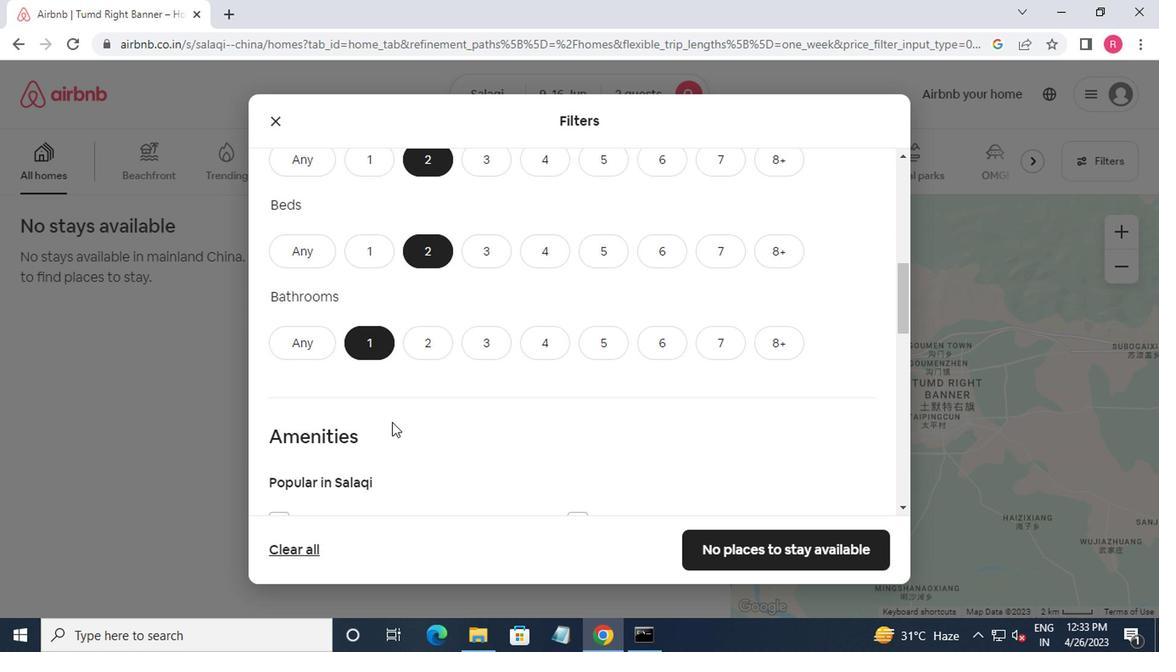 
Action: Mouse scrolled (389, 424) with delta (0, 0)
Screenshot: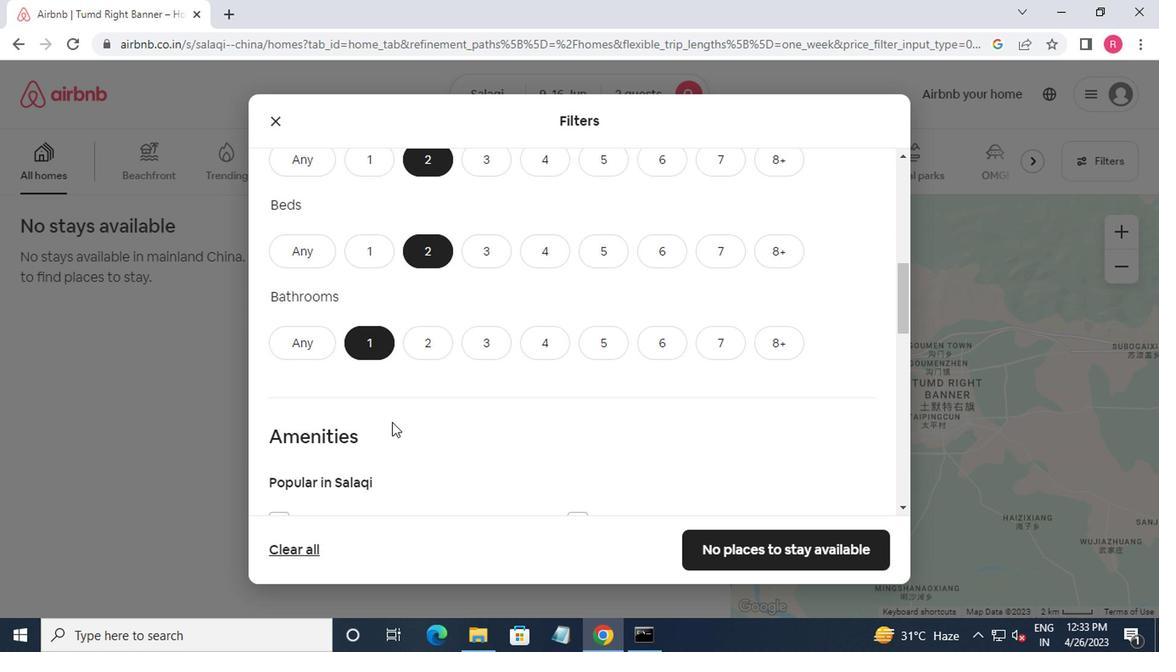 
Action: Mouse moved to (414, 426)
Screenshot: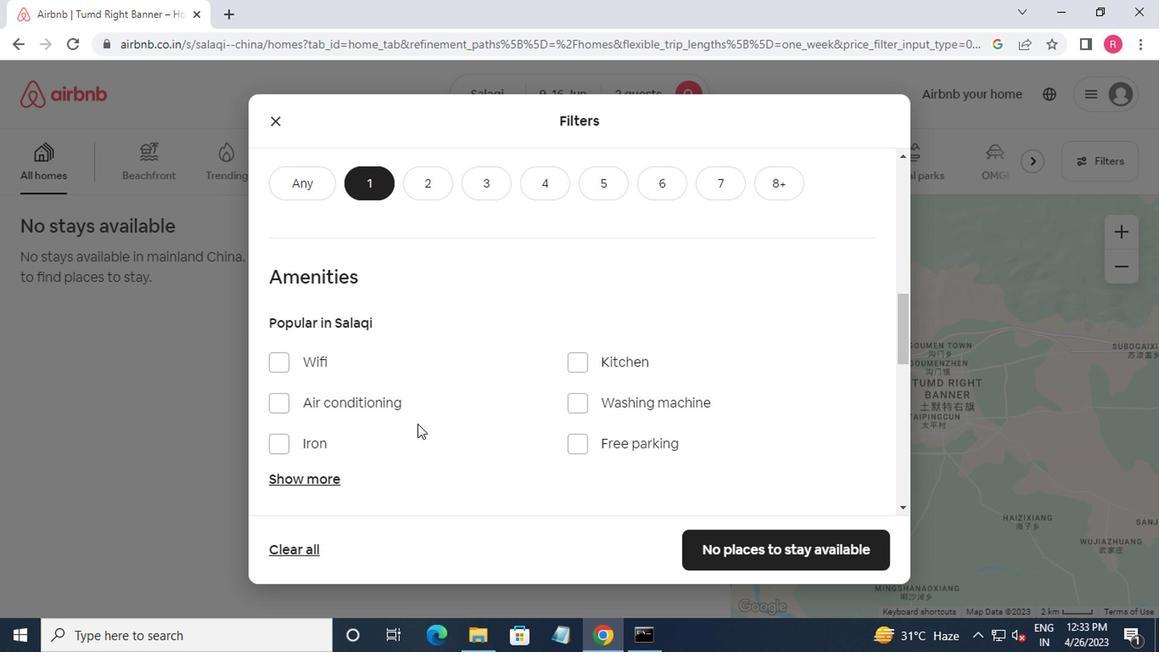 
Action: Mouse scrolled (414, 425) with delta (0, 0)
Screenshot: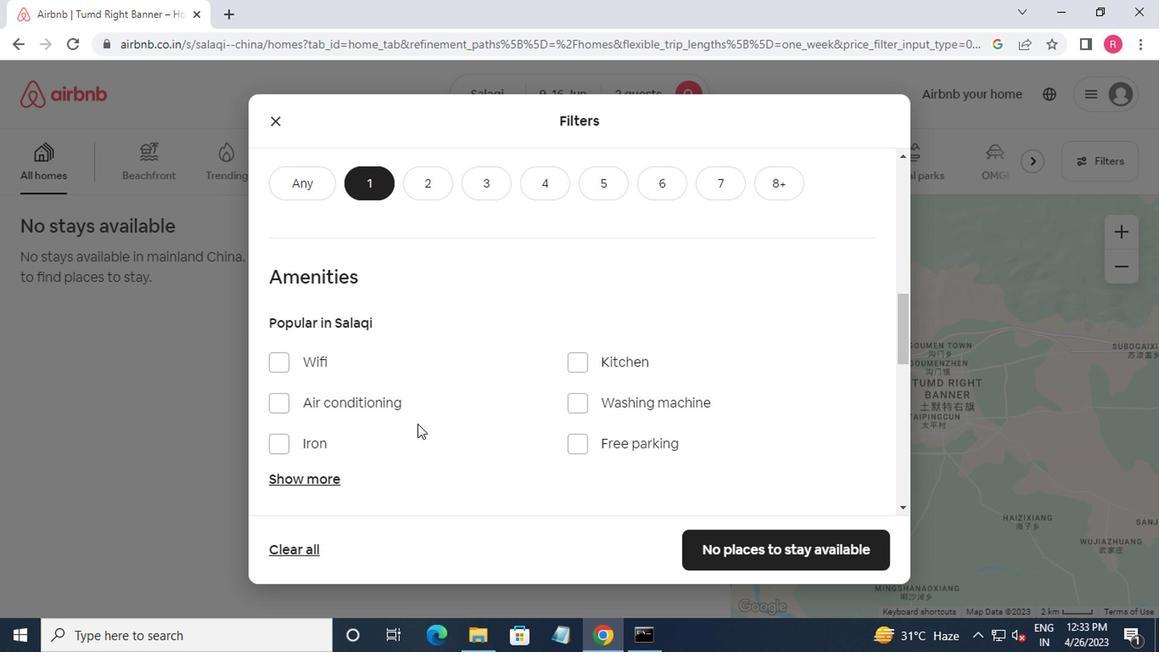 
Action: Mouse moved to (416, 428)
Screenshot: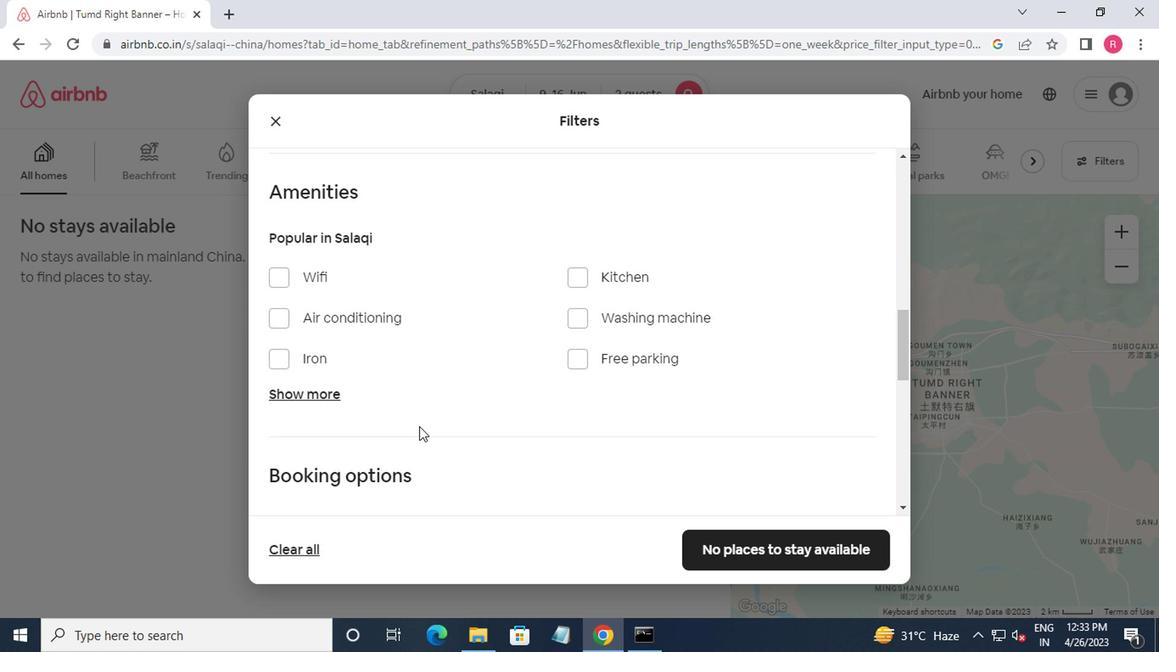 
Action: Mouse scrolled (416, 428) with delta (0, 0)
Screenshot: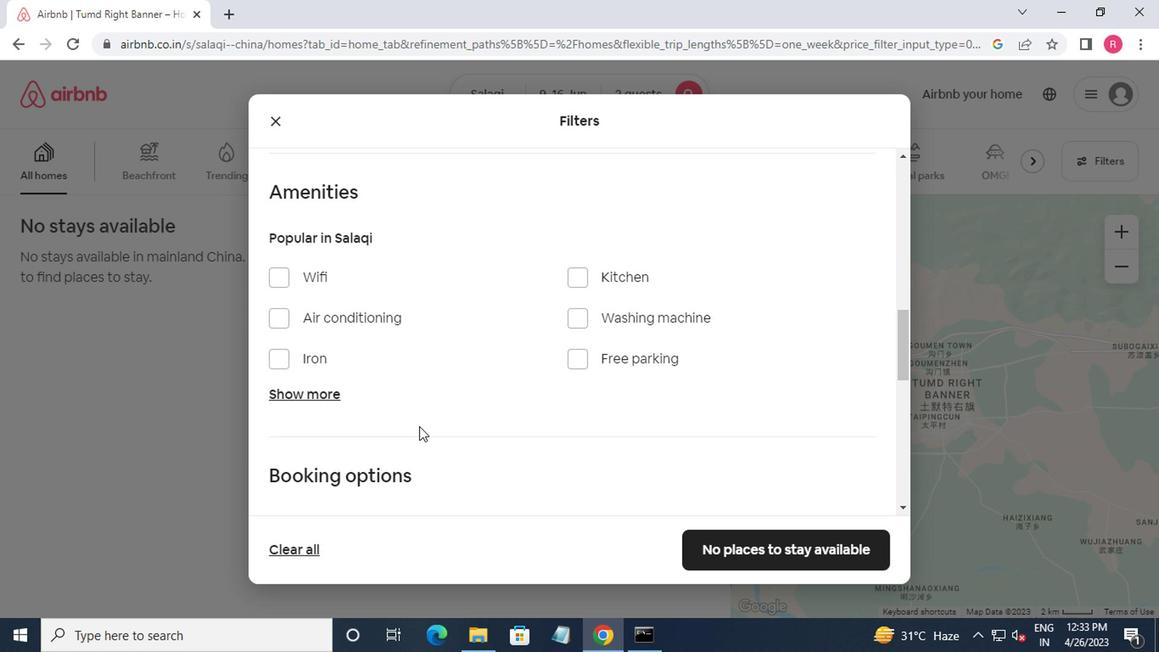 
Action: Mouse moved to (418, 430)
Screenshot: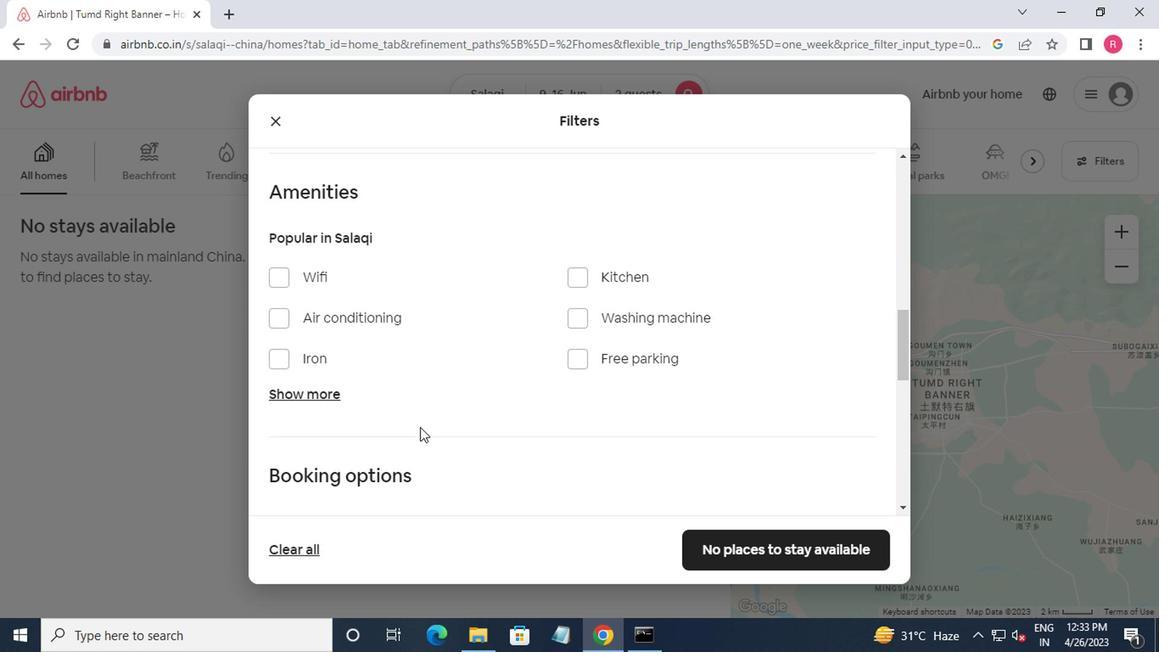 
Action: Mouse scrolled (418, 428) with delta (0, -1)
Screenshot: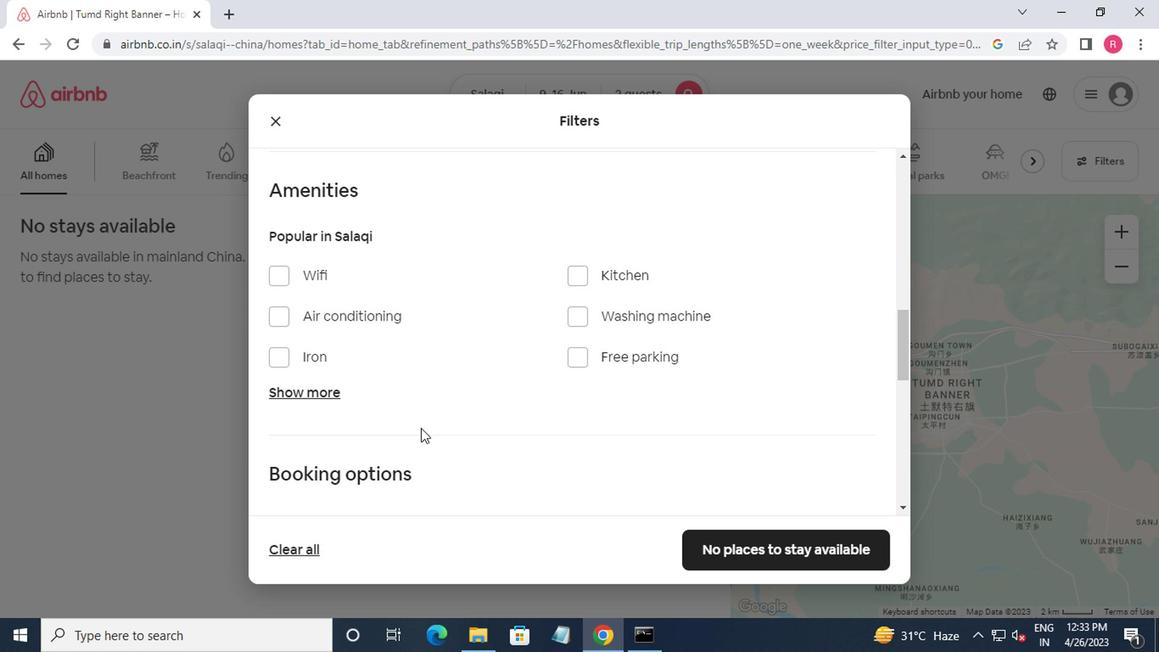 
Action: Mouse moved to (419, 430)
Screenshot: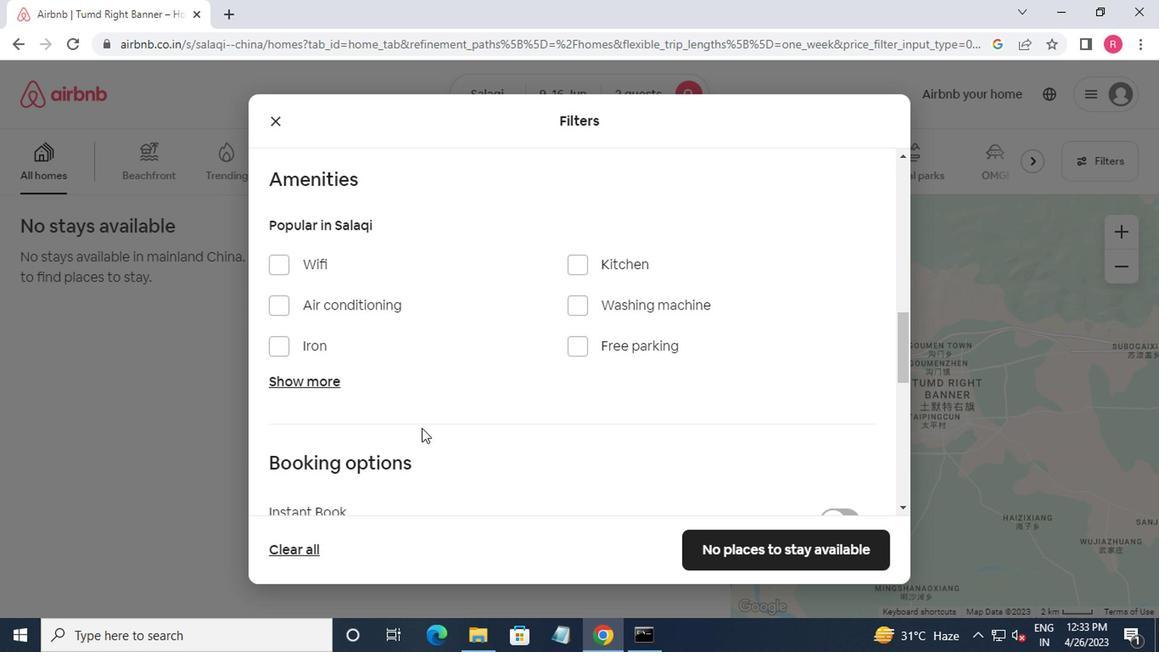 
Action: Mouse scrolled (419, 430) with delta (0, 0)
Screenshot: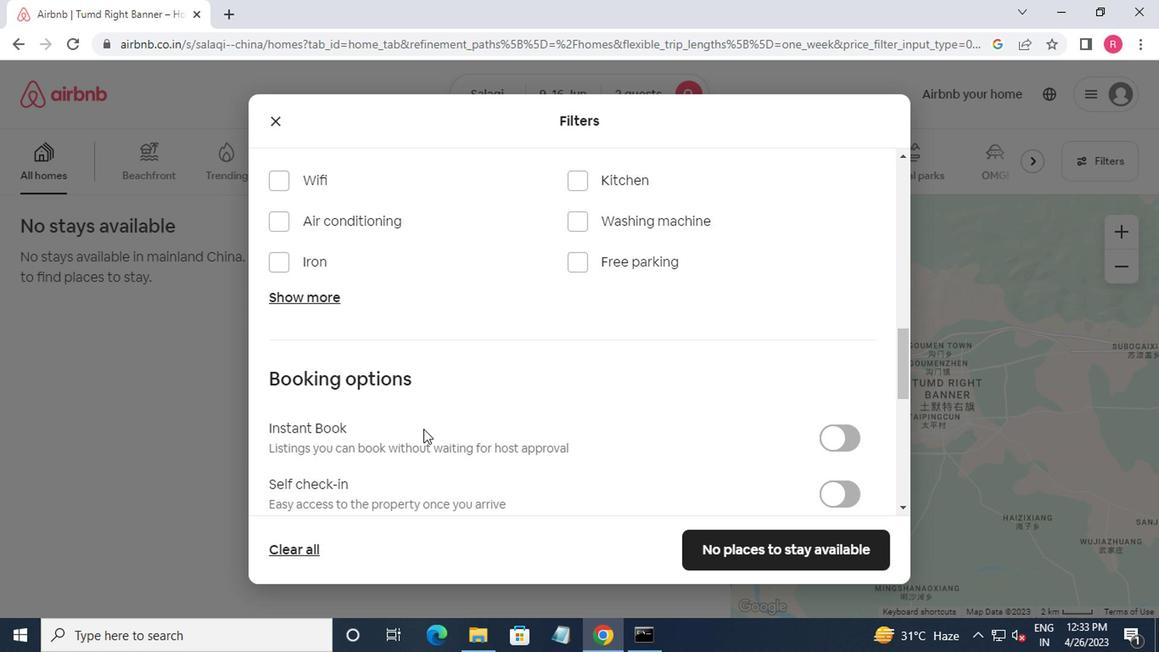 
Action: Mouse moved to (834, 331)
Screenshot: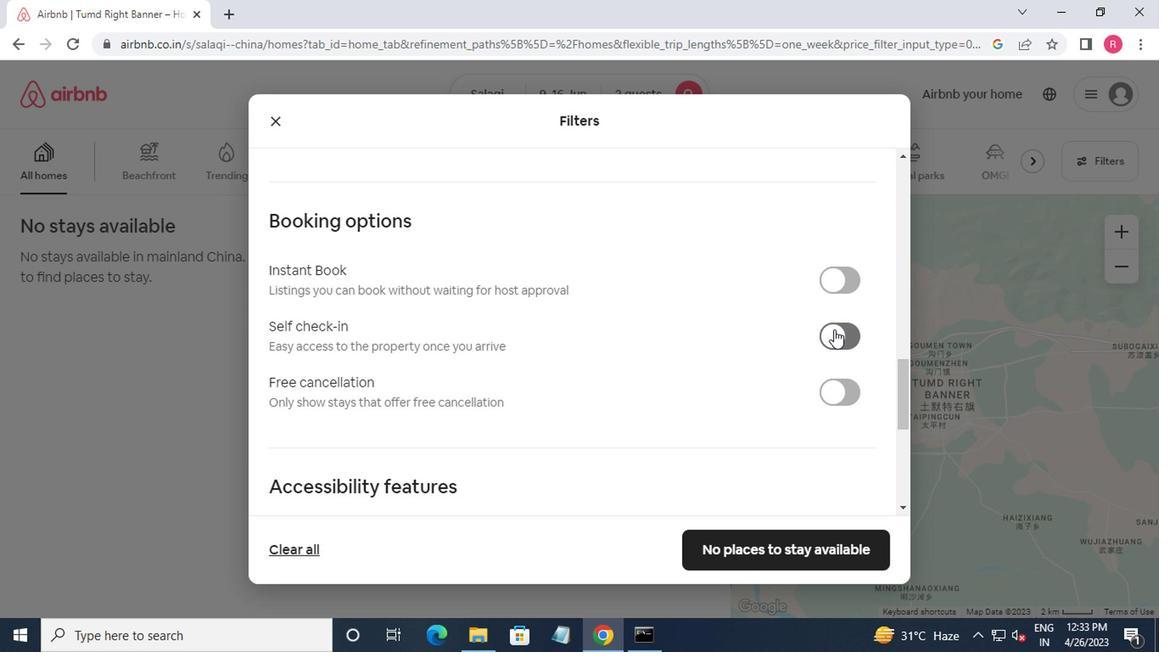 
Action: Mouse pressed left at (834, 331)
Screenshot: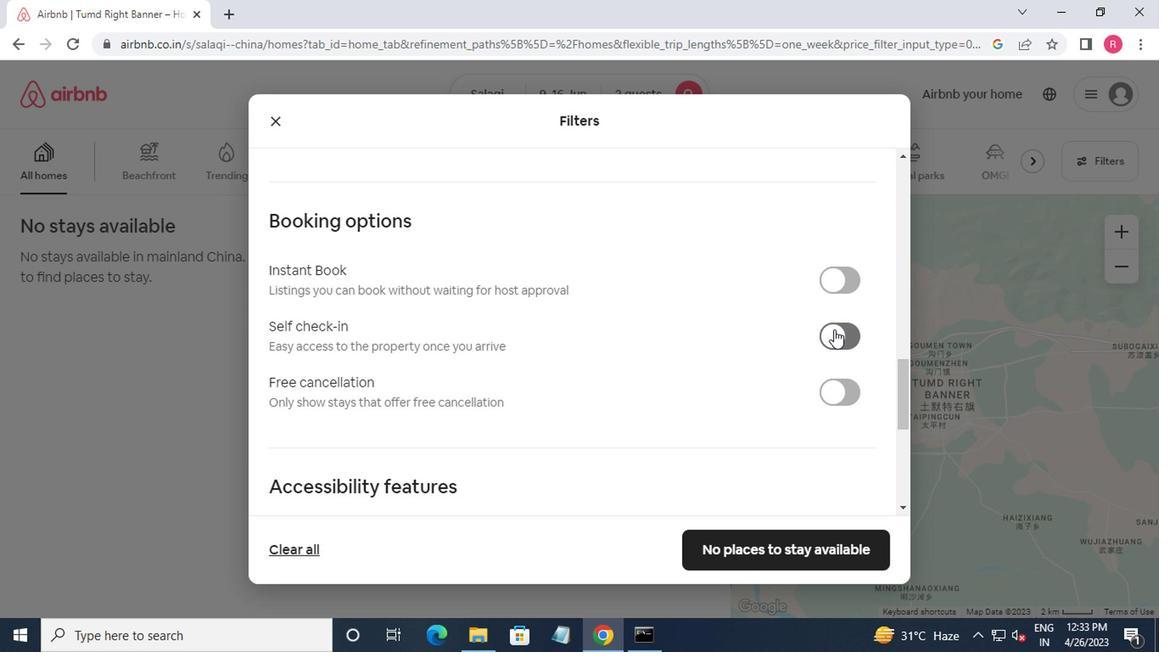 
Action: Mouse moved to (832, 337)
Screenshot: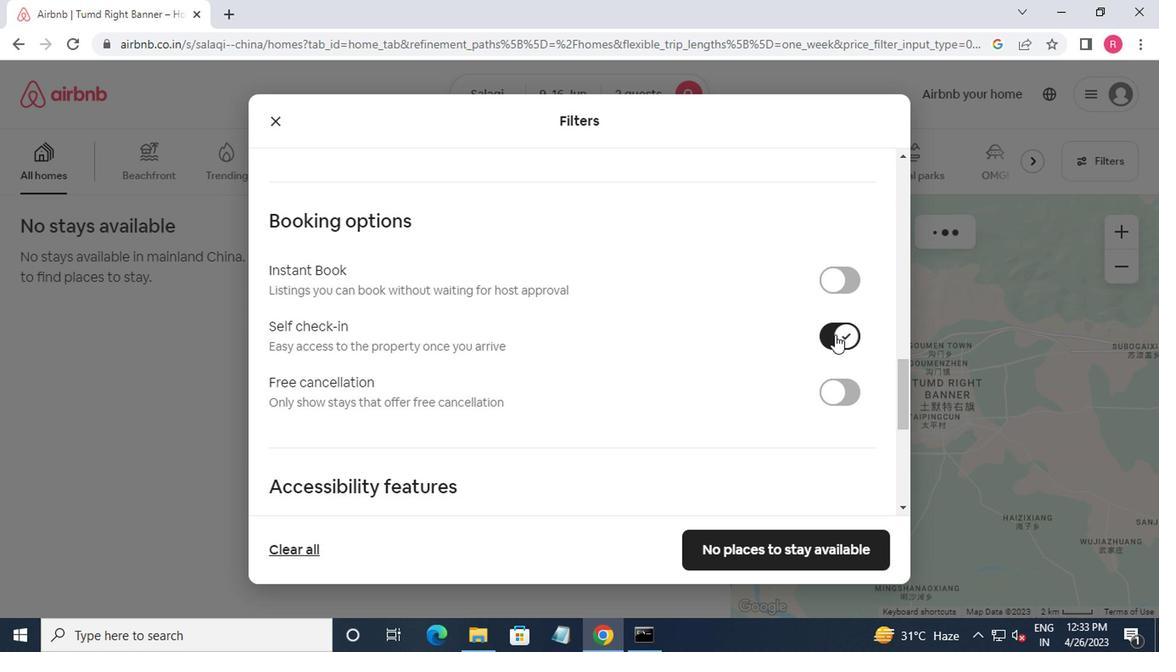 
Action: Mouse scrolled (832, 336) with delta (0, -1)
Screenshot: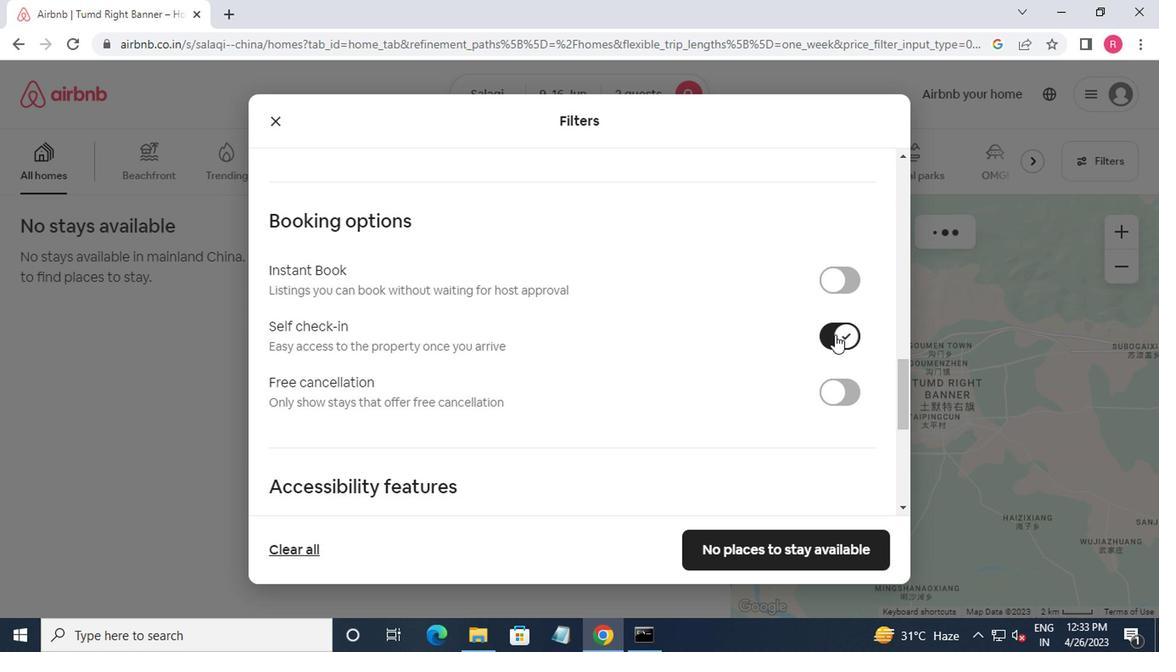 
Action: Mouse moved to (831, 342)
Screenshot: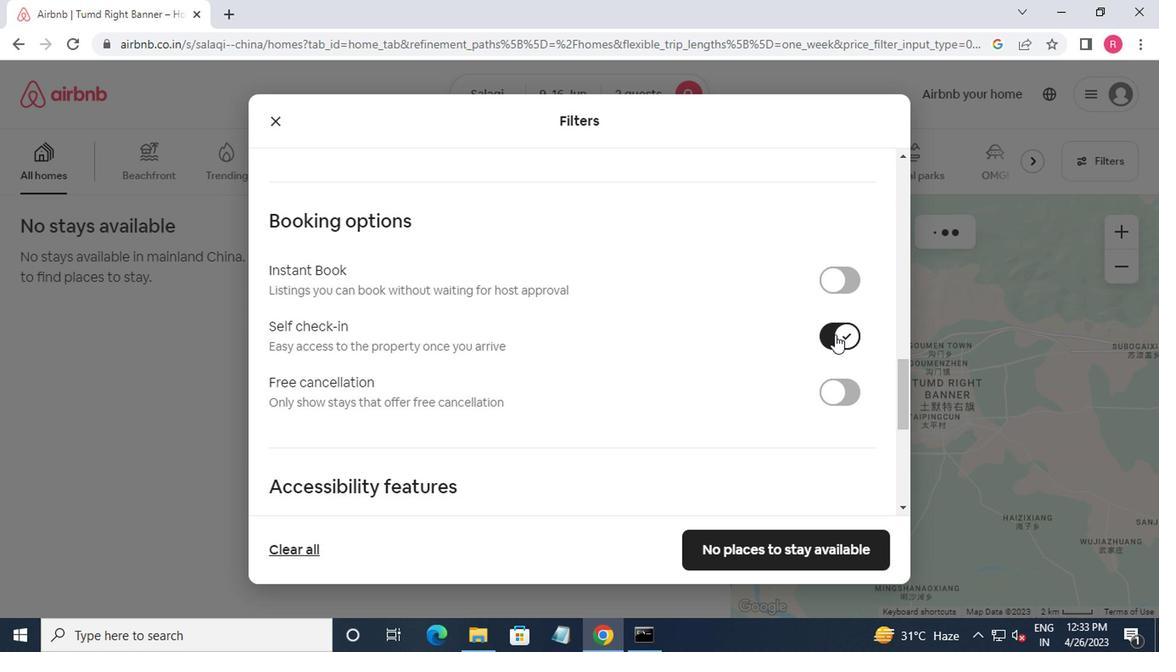 
Action: Mouse scrolled (831, 341) with delta (0, 0)
Screenshot: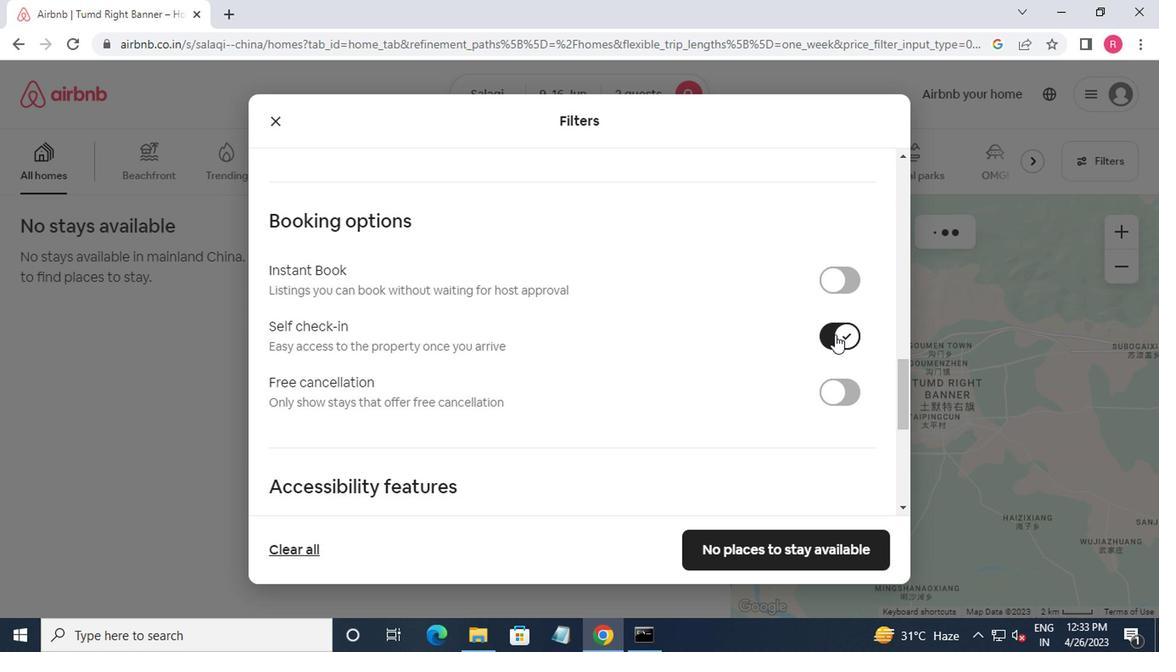 
Action: Mouse moved to (830, 345)
Screenshot: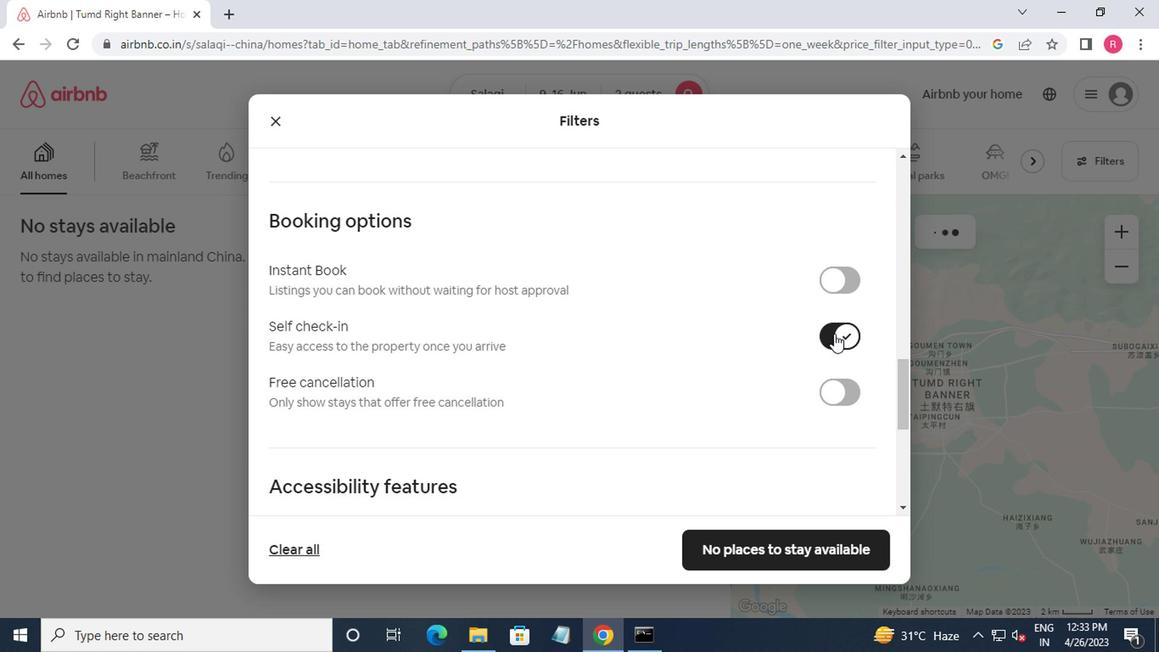 
Action: Mouse scrolled (830, 344) with delta (0, -1)
Screenshot: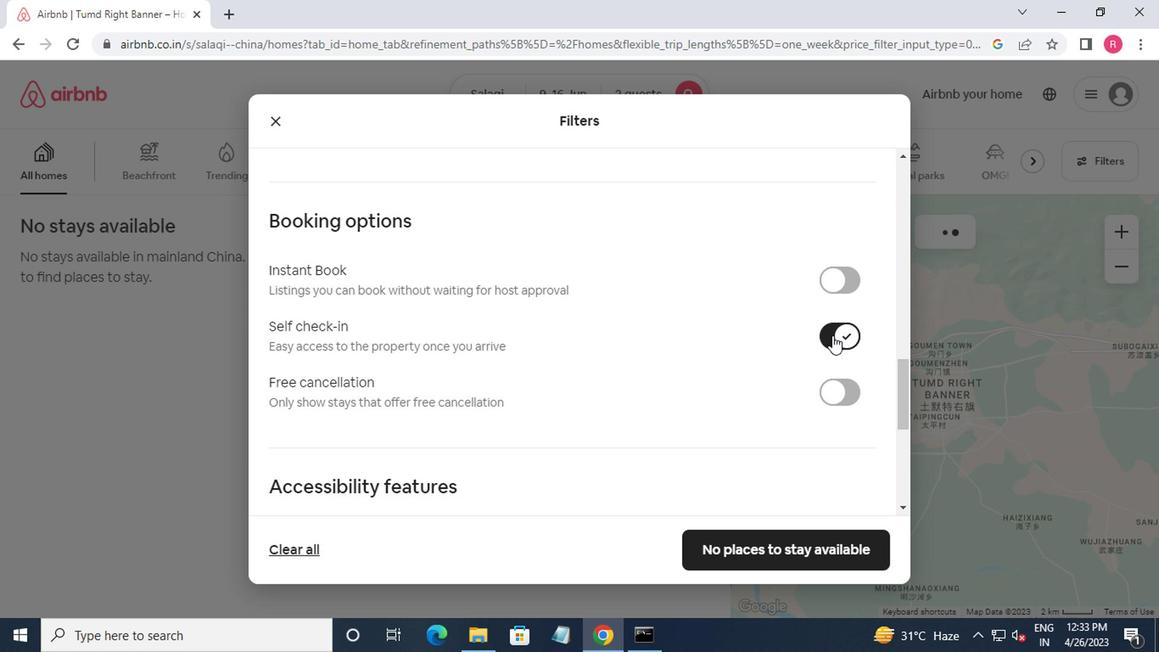 
Action: Mouse moved to (819, 345)
Screenshot: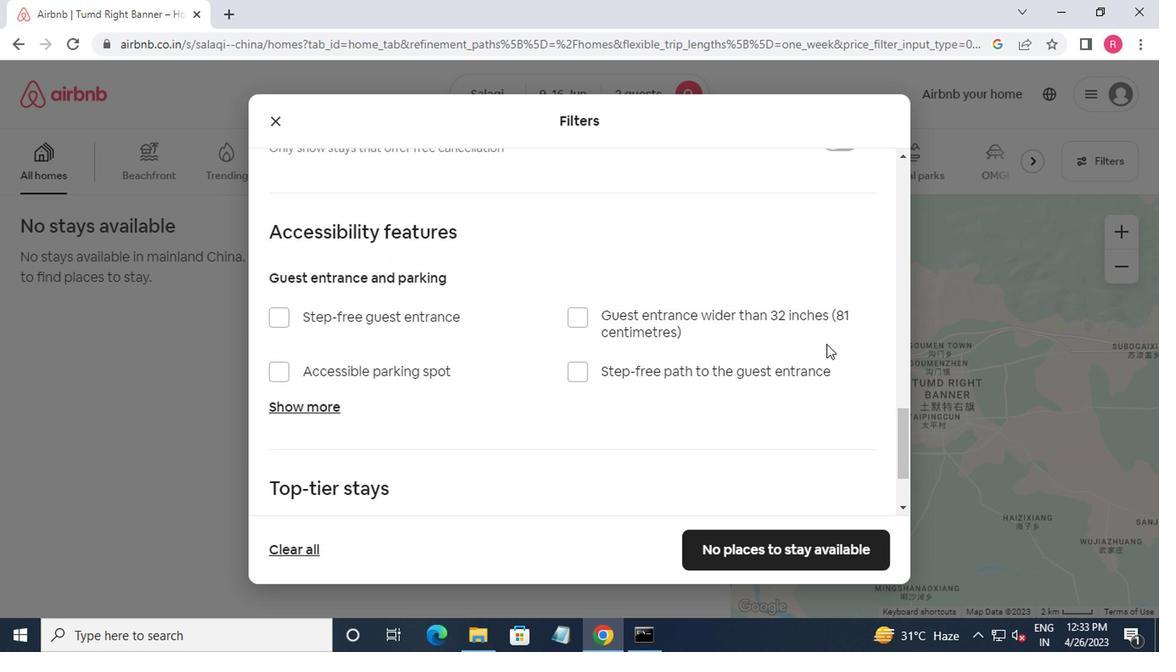 
Action: Mouse scrolled (819, 344) with delta (0, -1)
Screenshot: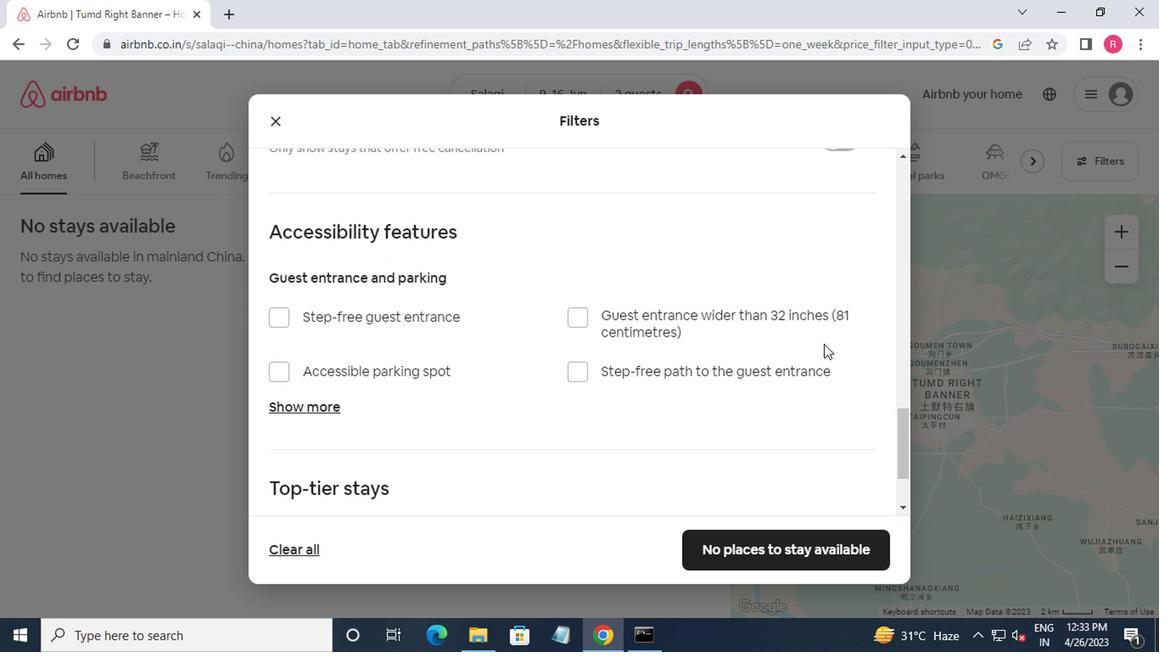 
Action: Mouse moved to (817, 346)
Screenshot: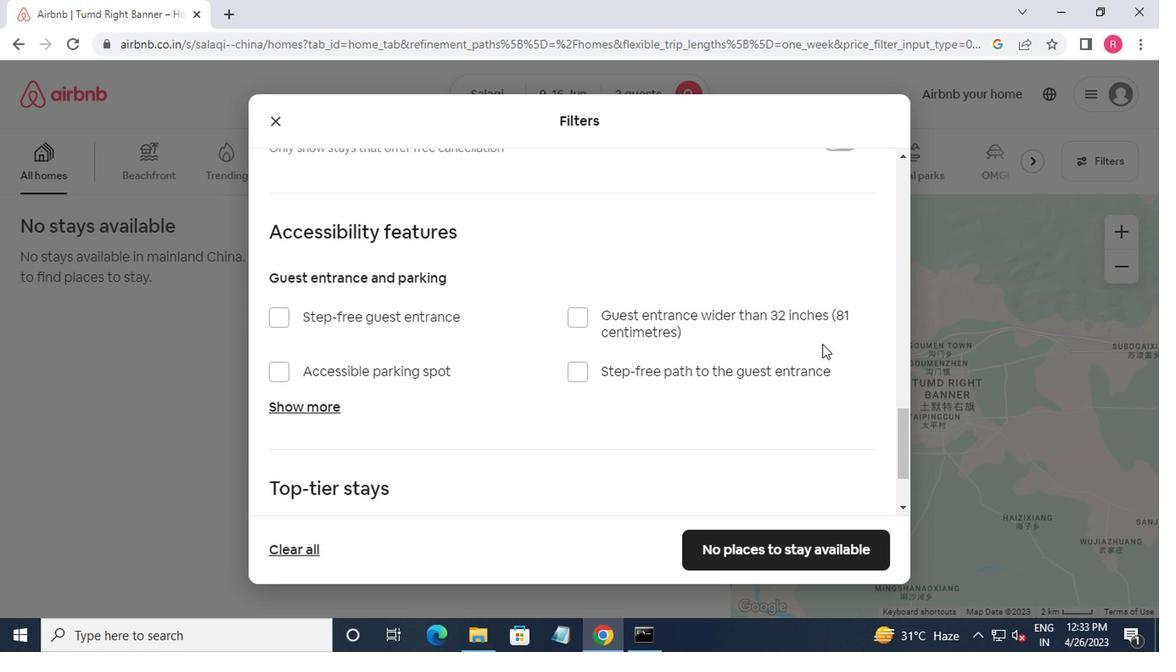
Action: Mouse scrolled (817, 345) with delta (0, 0)
Screenshot: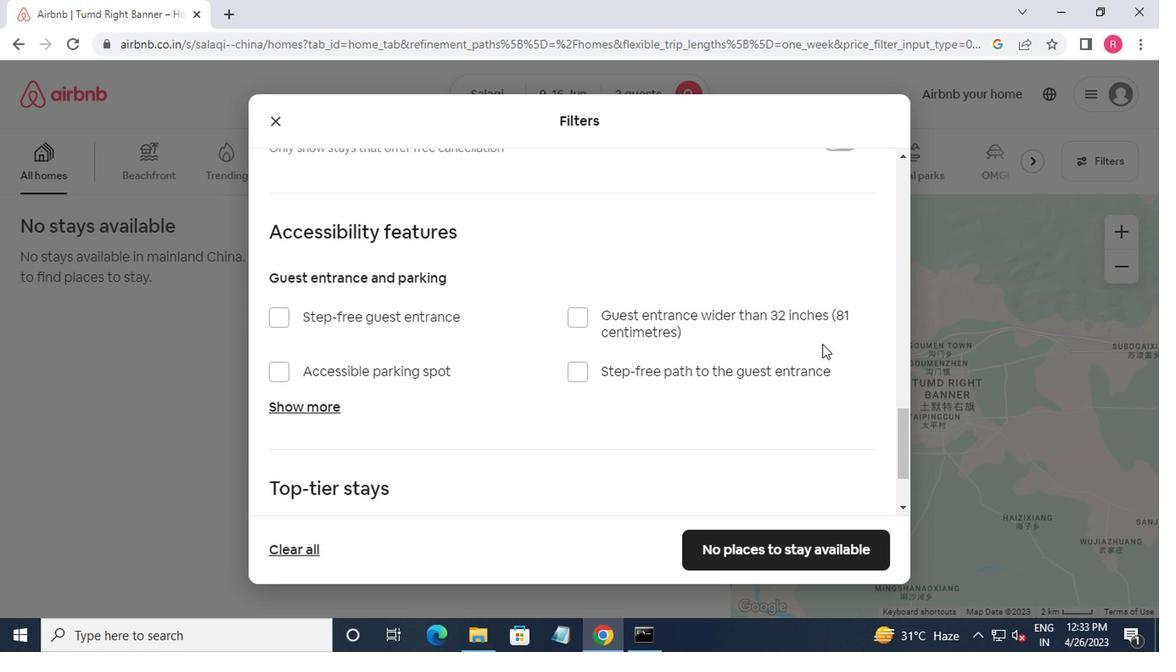 
Action: Mouse moved to (815, 348)
Screenshot: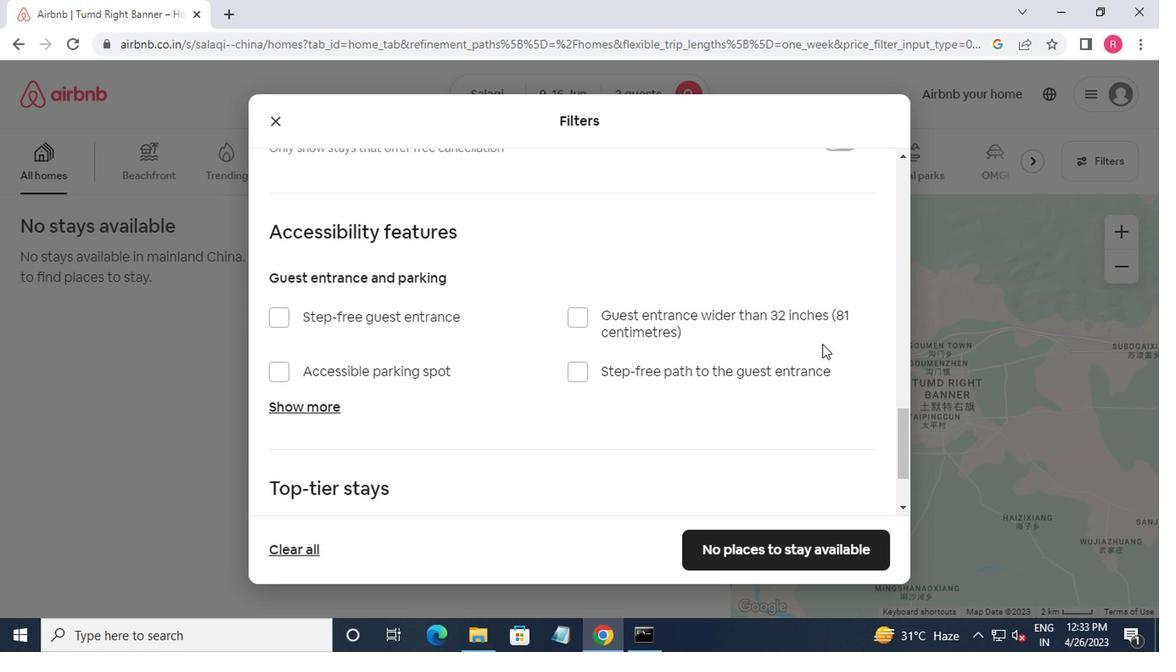 
Action: Mouse scrolled (815, 347) with delta (0, 0)
Screenshot: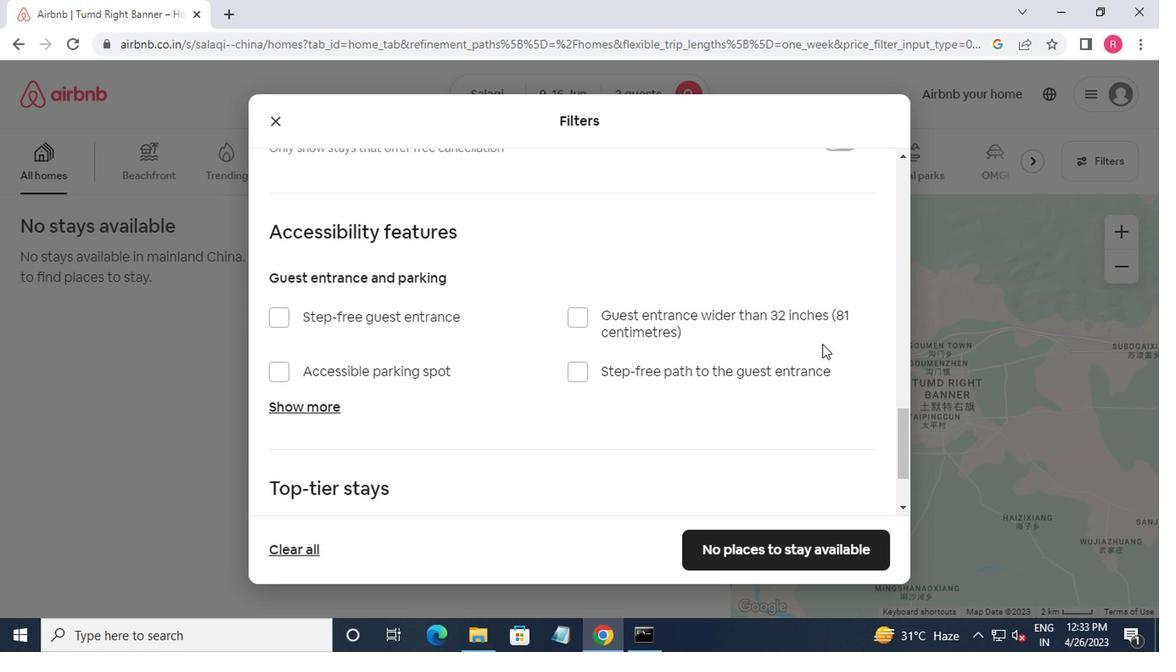 
Action: Mouse moved to (813, 350)
Screenshot: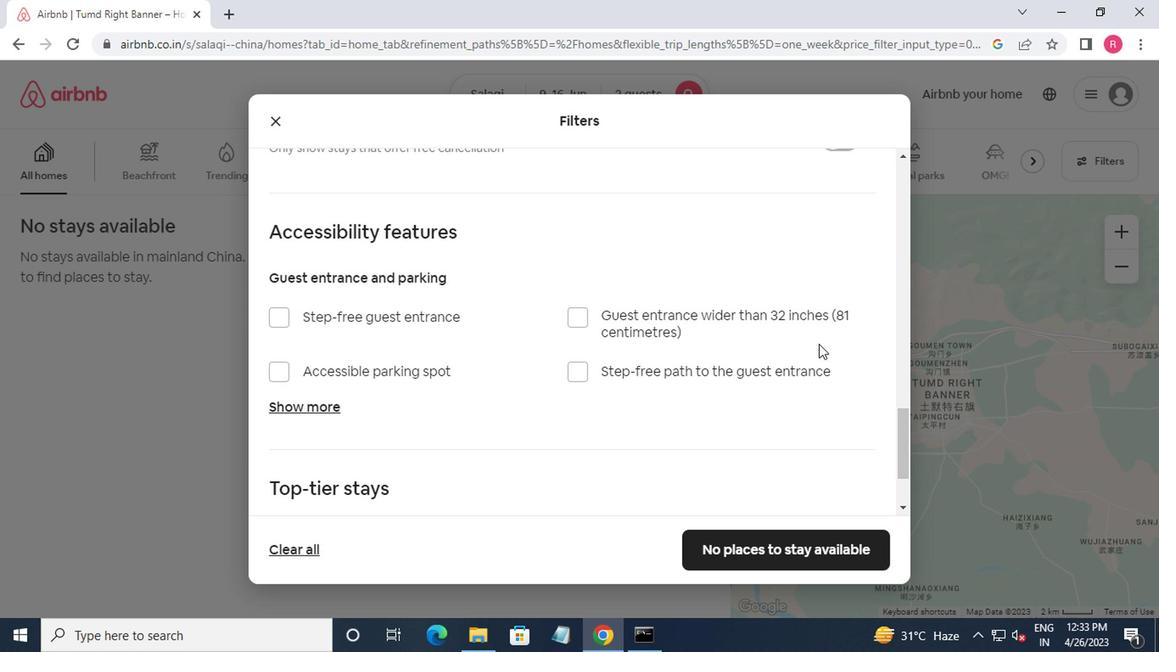 
Action: Mouse scrolled (813, 350) with delta (0, 0)
Screenshot: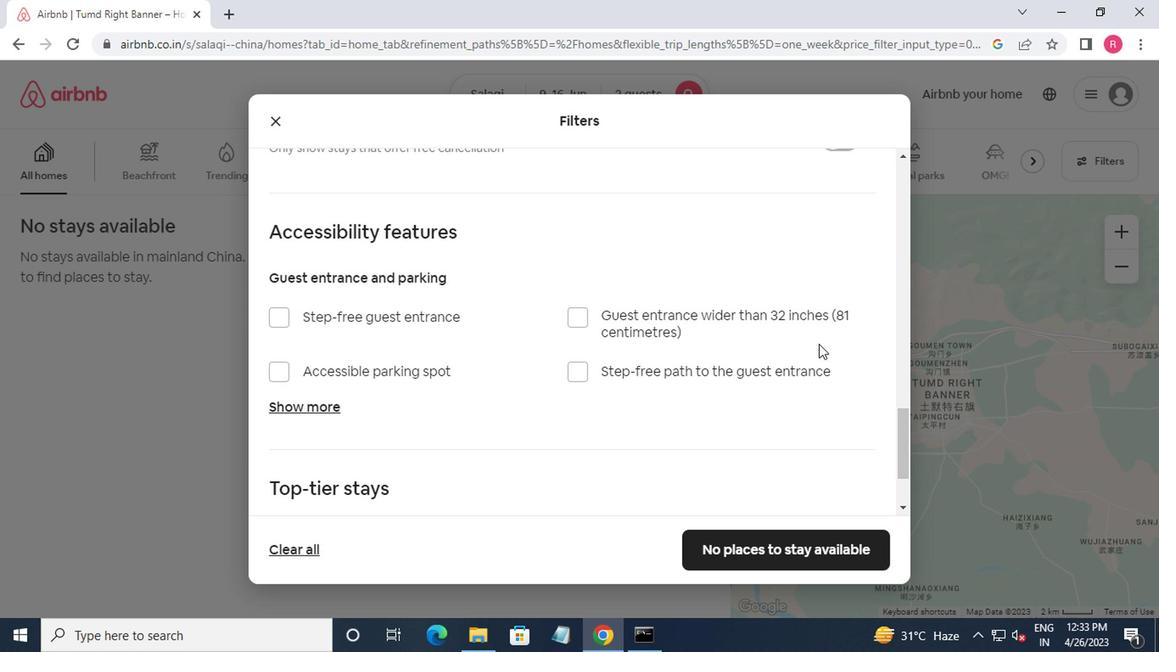 
Action: Mouse moved to (776, 549)
Screenshot: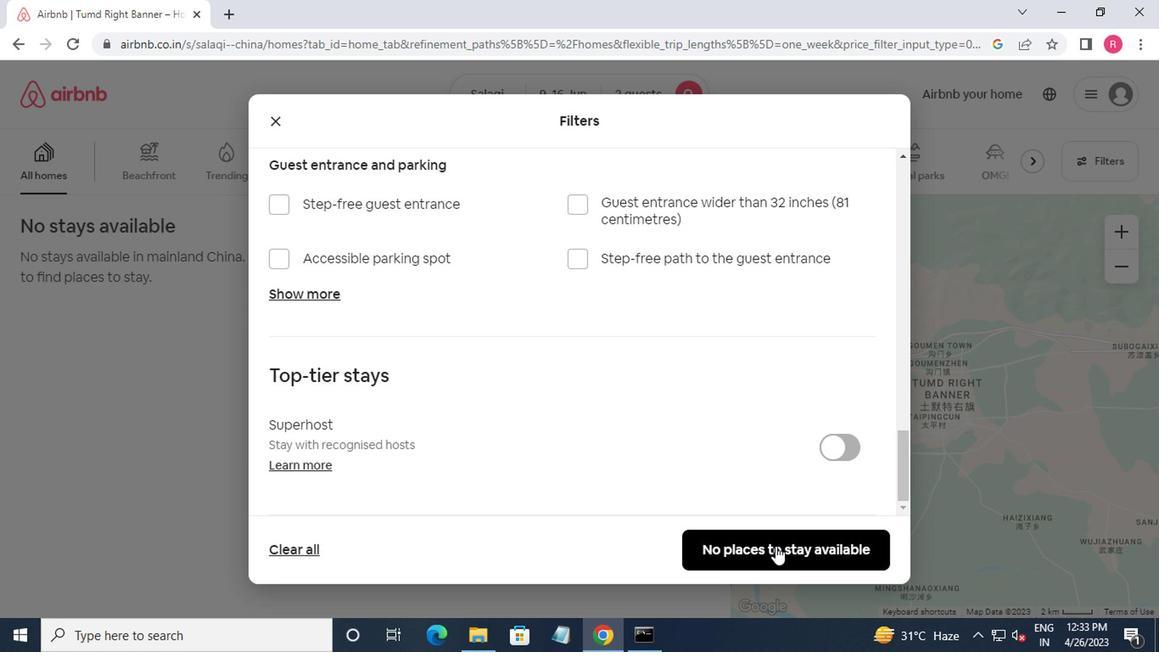 
Action: Mouse pressed left at (776, 549)
Screenshot: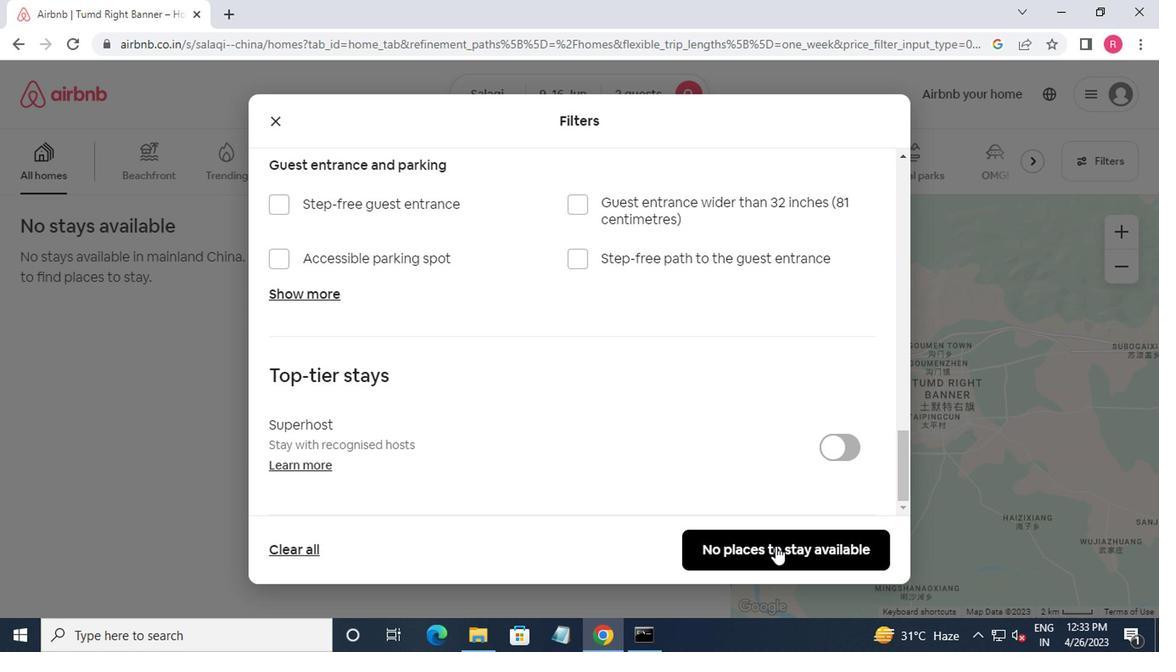 
Action: Mouse moved to (766, 547)
Screenshot: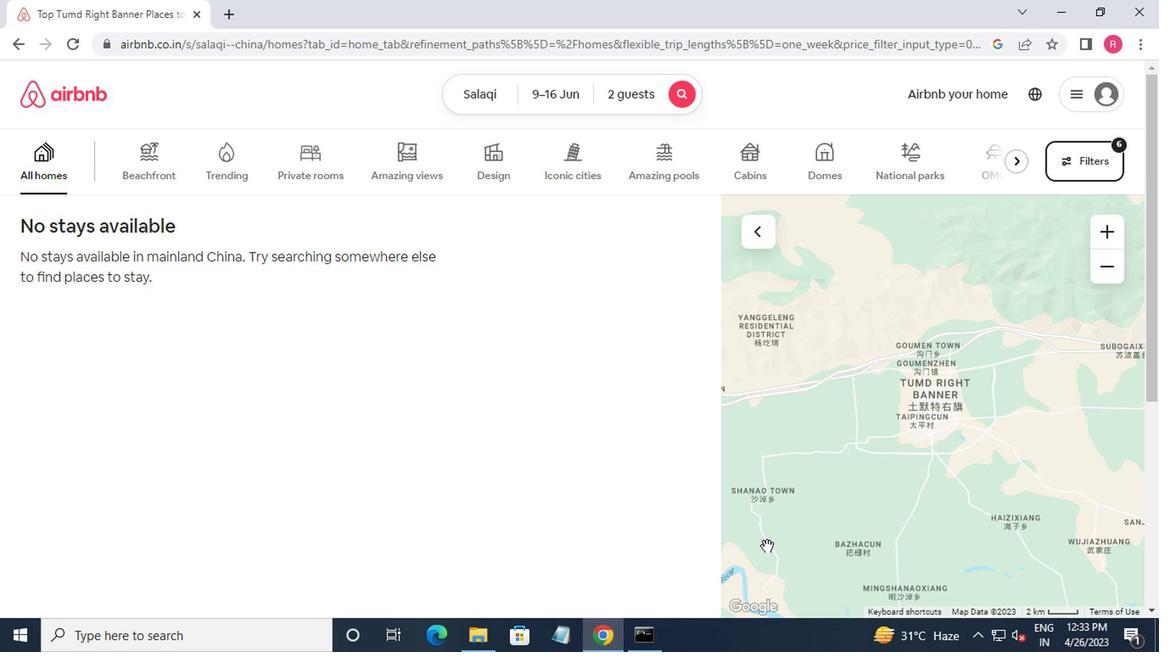 
